 Task: Search for accommodations in Sinuiju, North Korea, from 12th to 16th July for 8 guests, with a price range of ₹10,000 to ₹16,000, including amenities like TV, WiFi, and free parking, and features like gym and breakfast, with self check-in.
Action: Mouse pressed left at (461, 108)
Screenshot: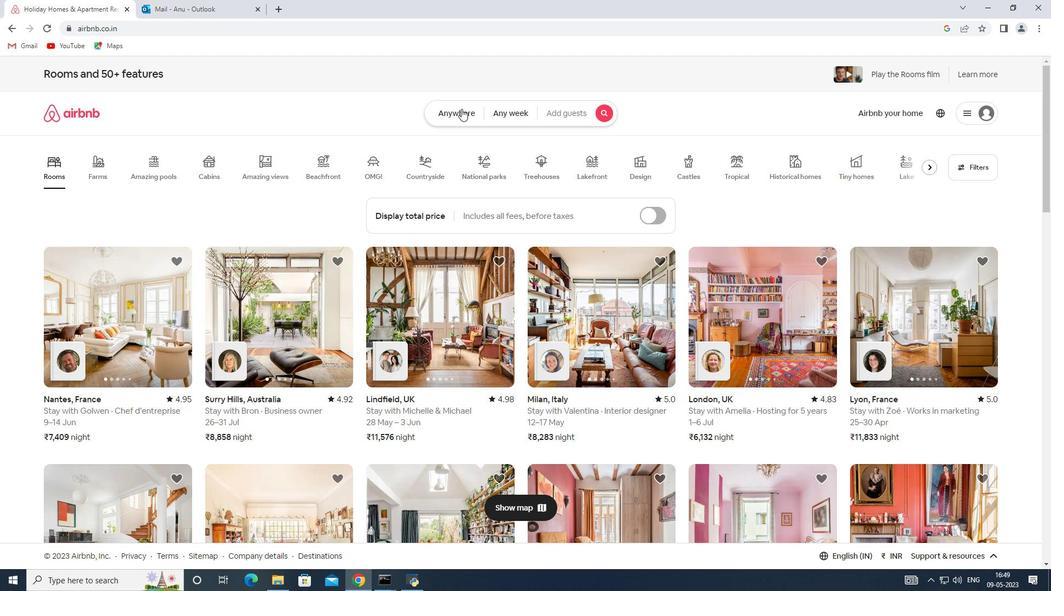 
Action: Mouse moved to (389, 153)
Screenshot: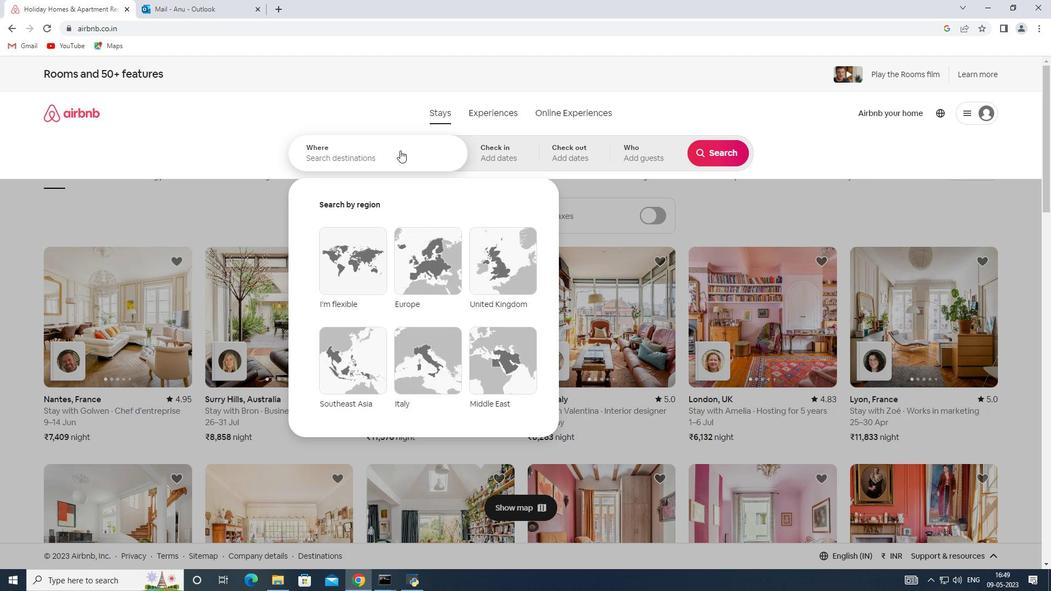 
Action: Mouse pressed left at (389, 153)
Screenshot: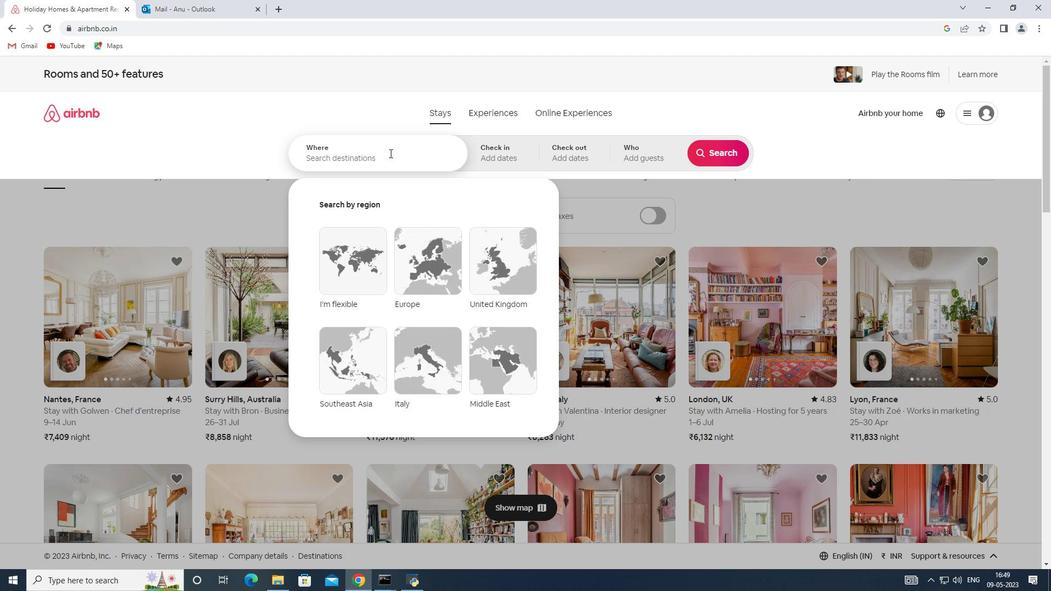 
Action: Key pressed <Key.shift><Key.shift><Key.shift><Key.shift>Sinujju,<Key.shift>North<Key.space><Key.shift>Korea
Screenshot: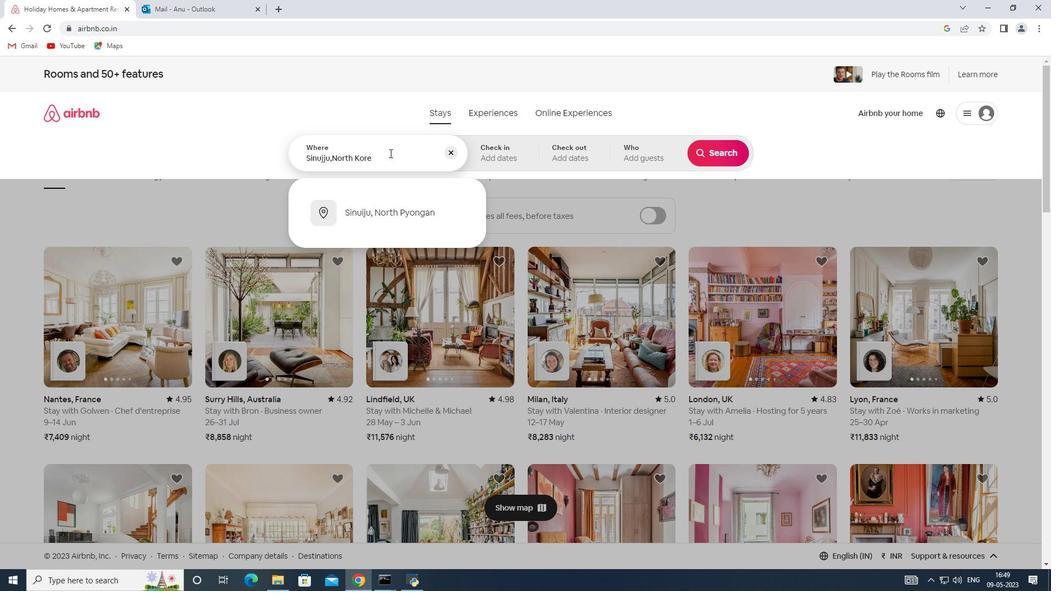 
Action: Mouse moved to (503, 143)
Screenshot: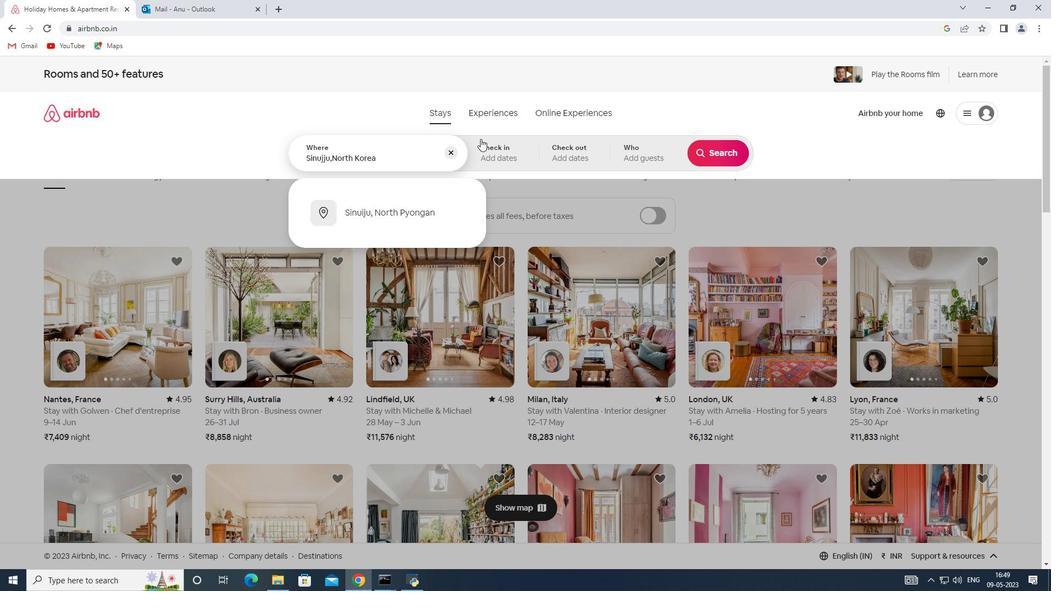 
Action: Mouse pressed left at (503, 143)
Screenshot: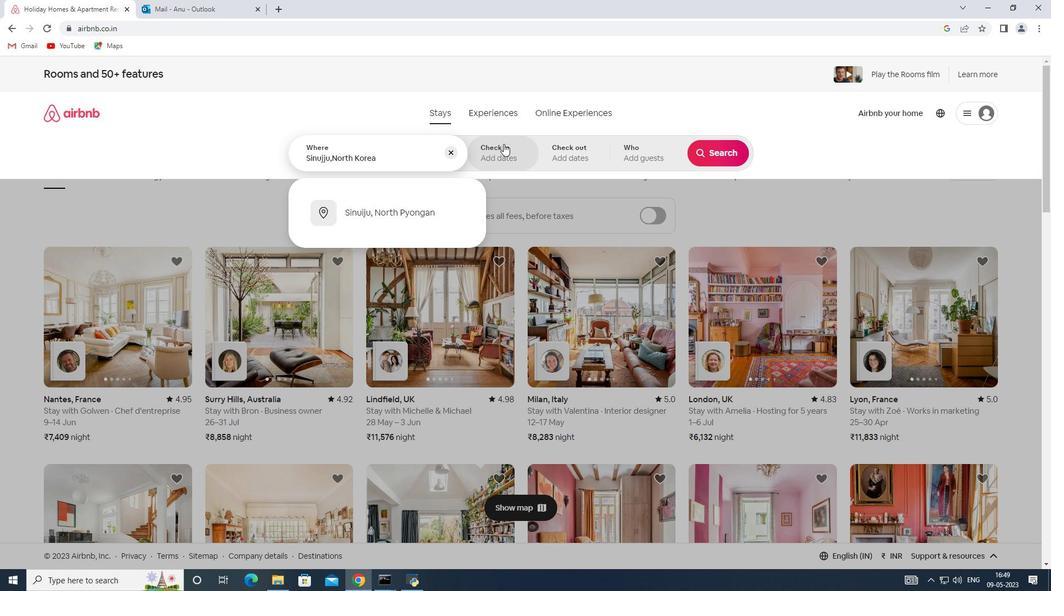 
Action: Mouse moved to (715, 236)
Screenshot: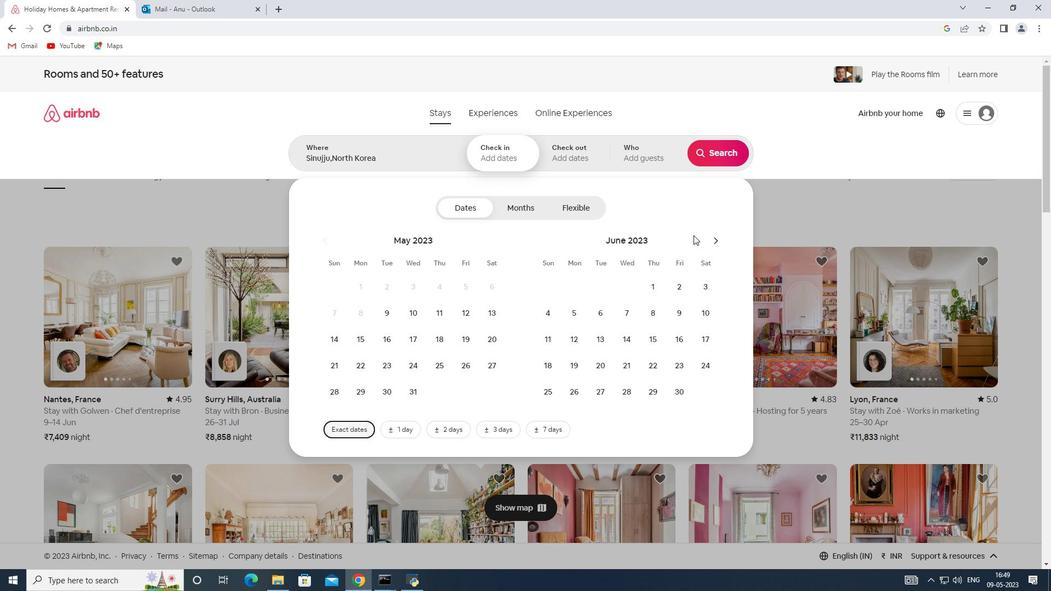 
Action: Mouse pressed left at (715, 236)
Screenshot: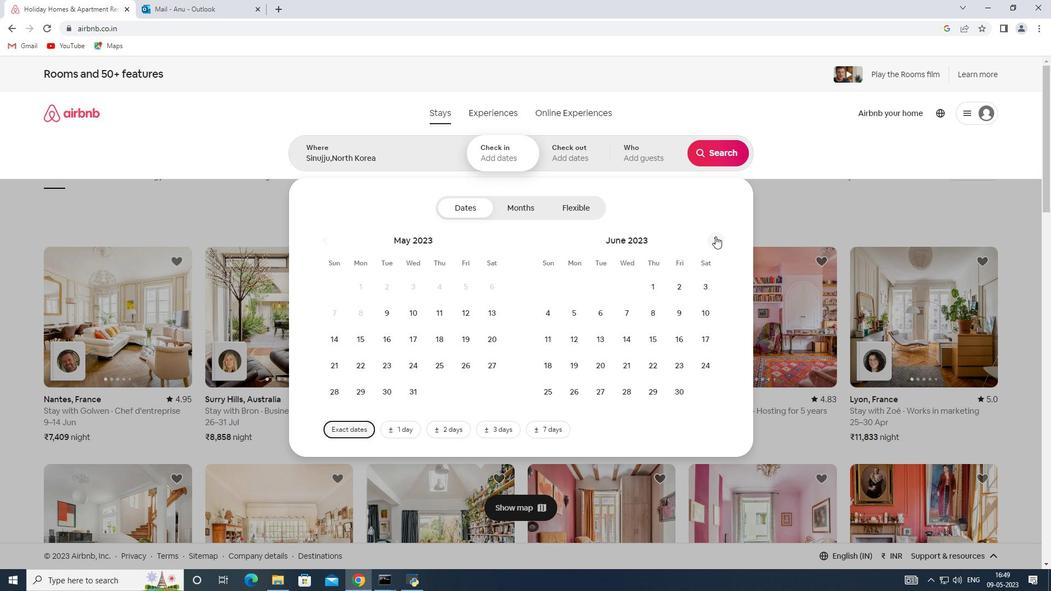 
Action: Mouse moved to (629, 337)
Screenshot: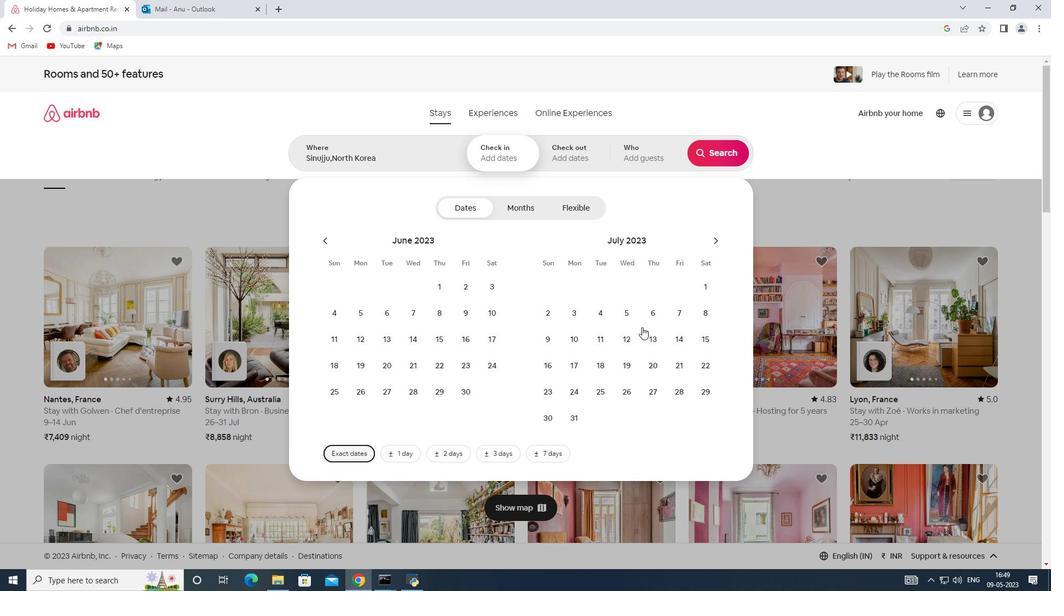 
Action: Mouse pressed left at (629, 337)
Screenshot: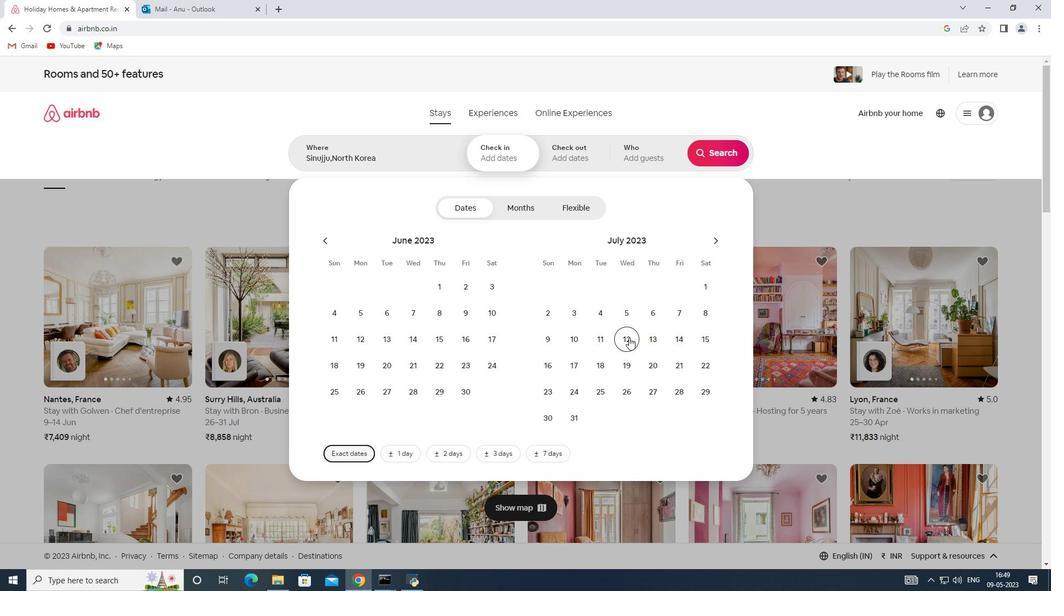 
Action: Mouse moved to (545, 364)
Screenshot: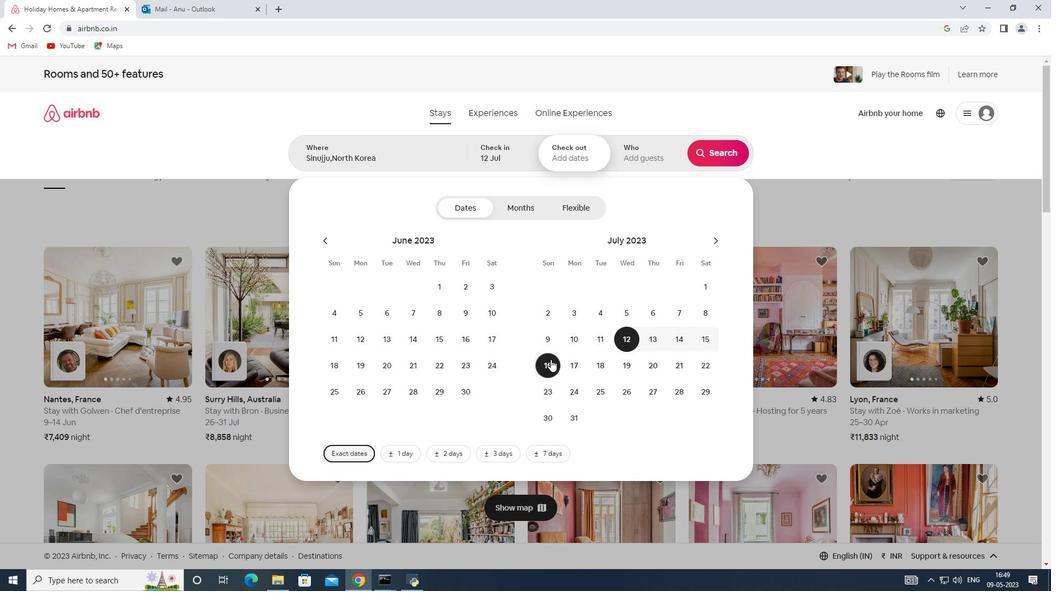 
Action: Mouse pressed left at (545, 364)
Screenshot: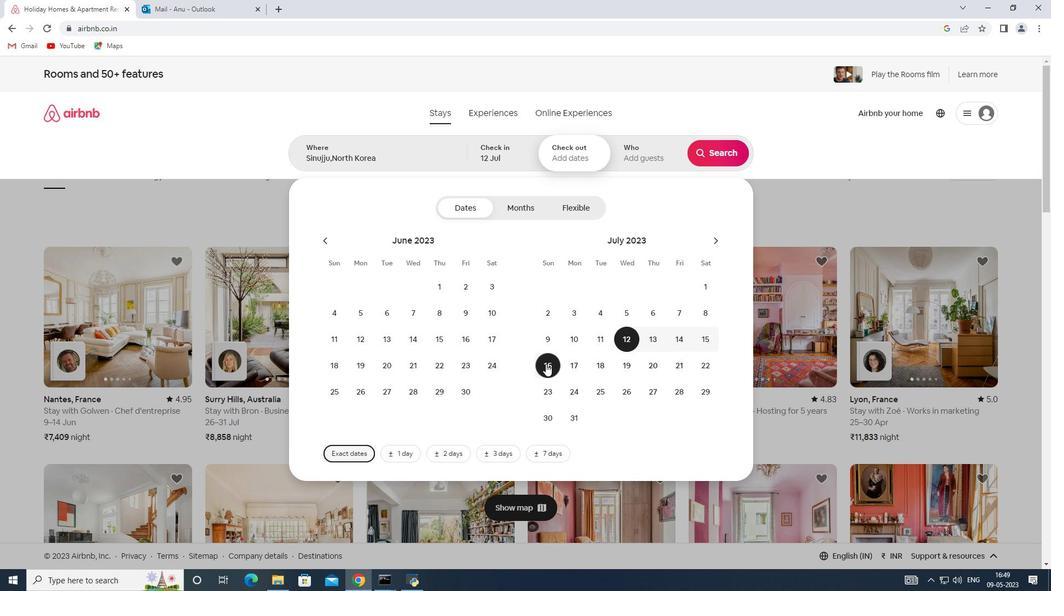 
Action: Mouse moved to (644, 152)
Screenshot: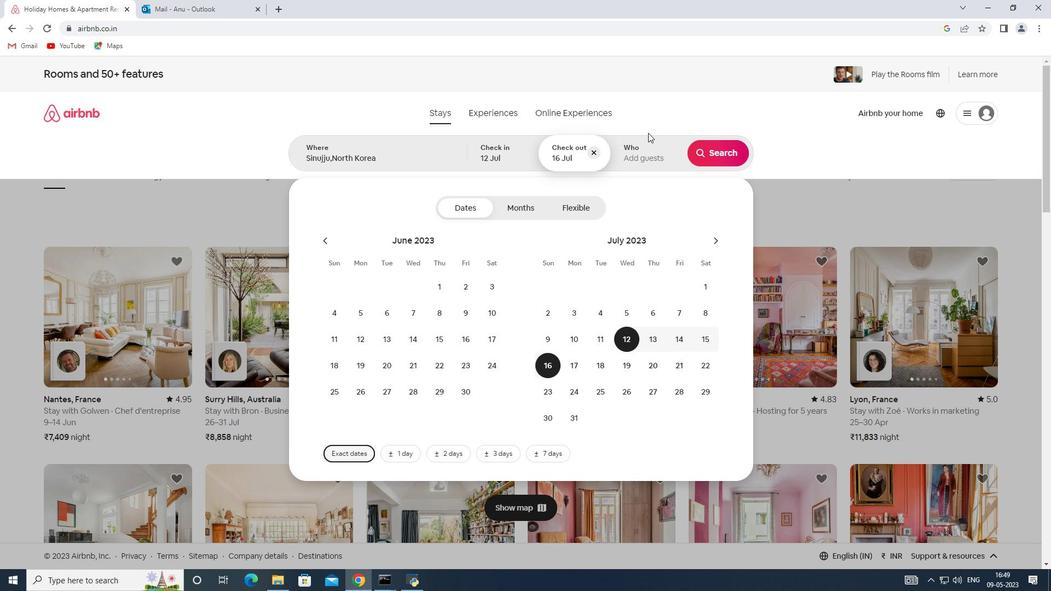 
Action: Mouse pressed left at (644, 152)
Screenshot: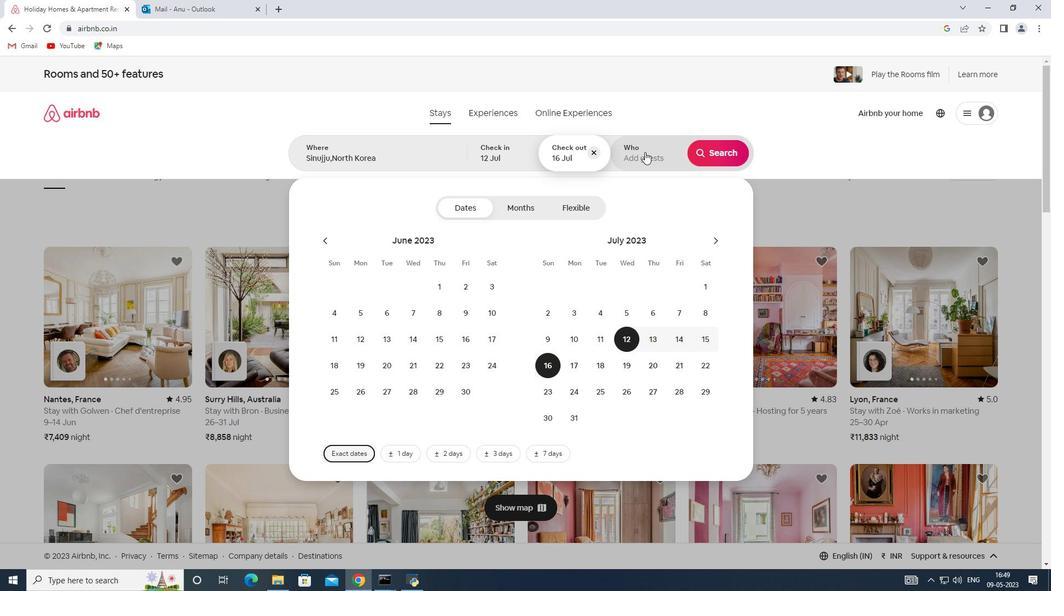 
Action: Mouse moved to (724, 211)
Screenshot: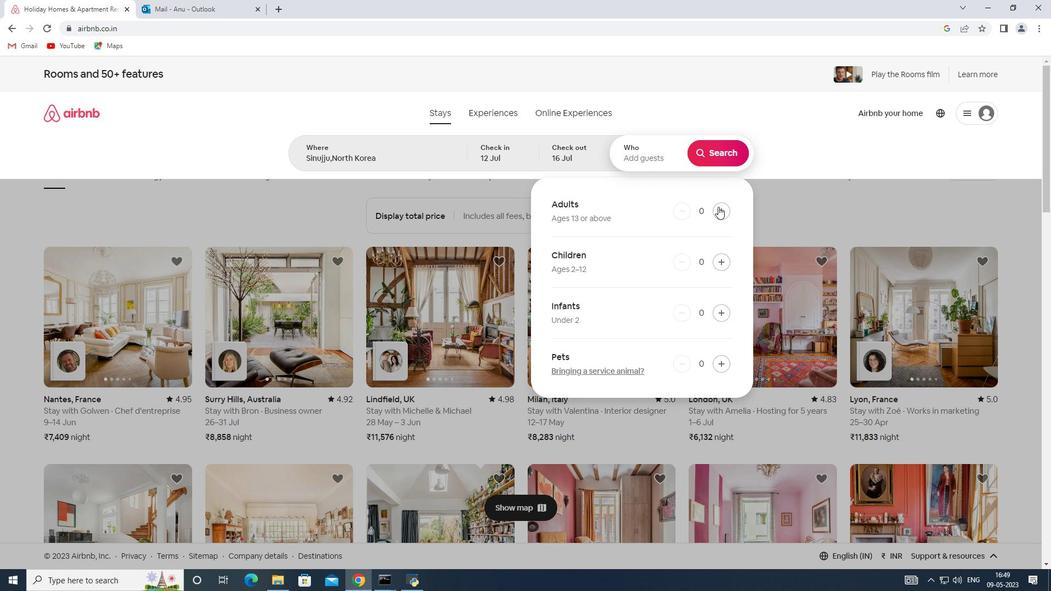 
Action: Mouse pressed left at (724, 211)
Screenshot: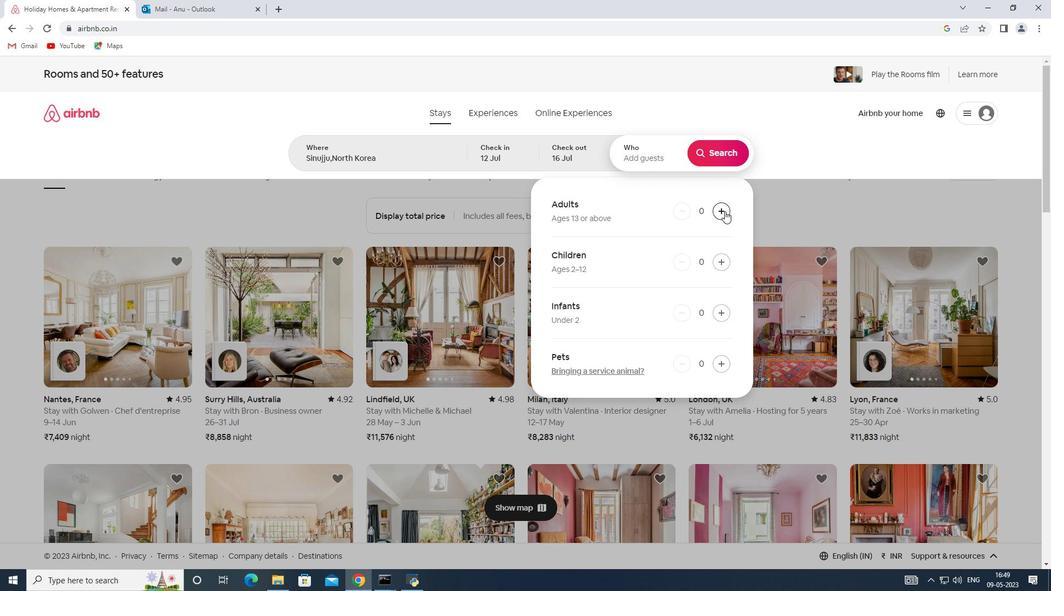 
Action: Mouse pressed left at (724, 211)
Screenshot: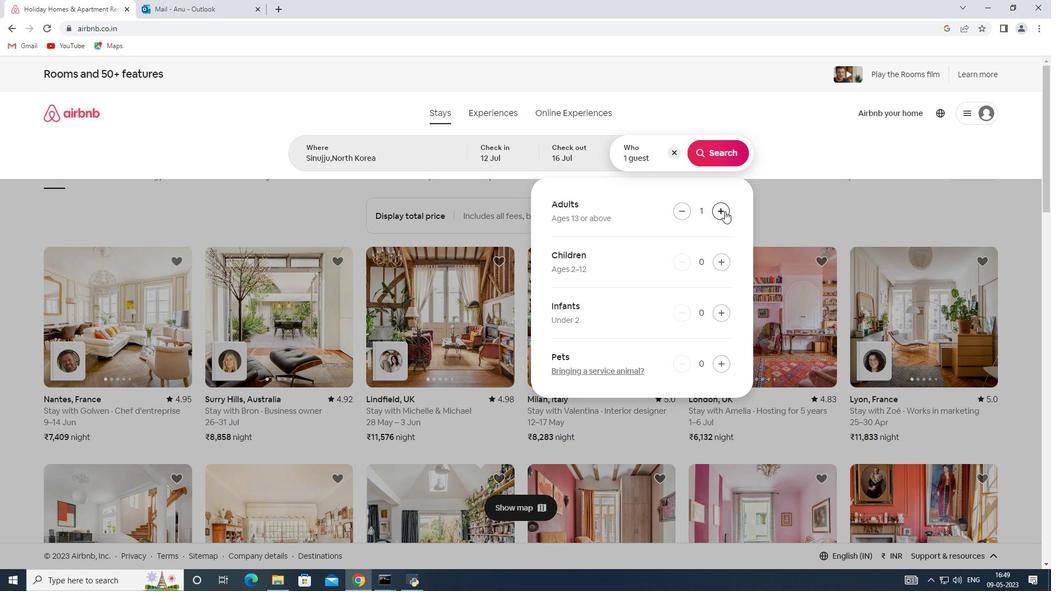 
Action: Mouse pressed left at (724, 211)
Screenshot: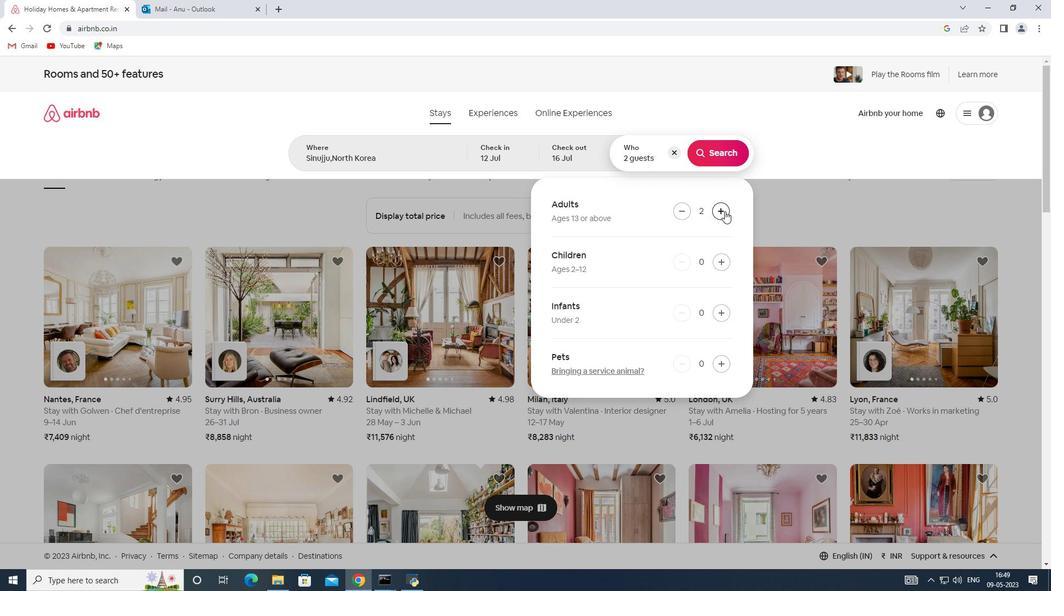 
Action: Mouse pressed left at (724, 211)
Screenshot: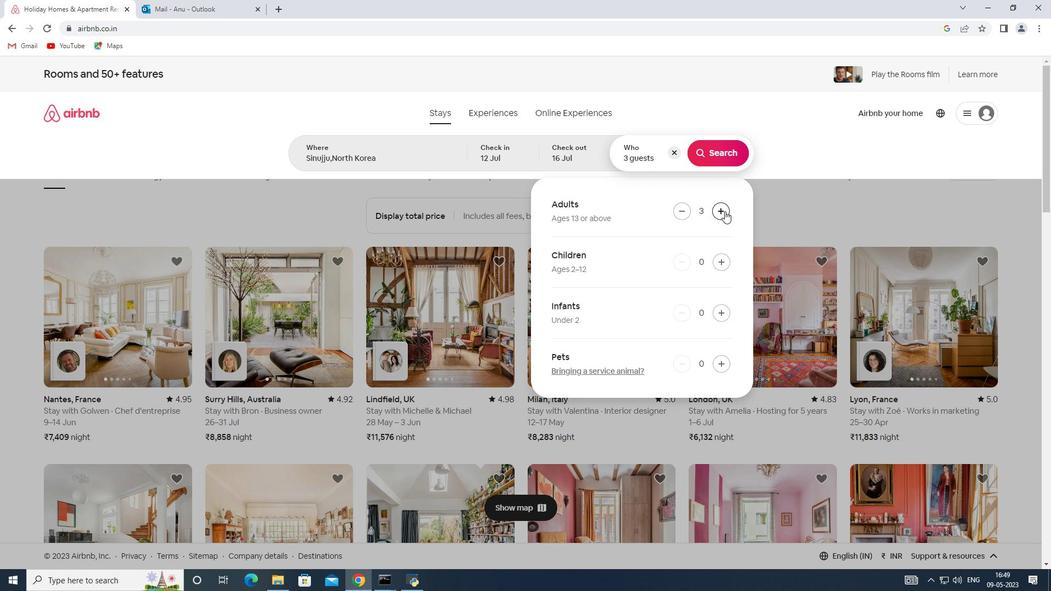 
Action: Mouse pressed left at (724, 211)
Screenshot: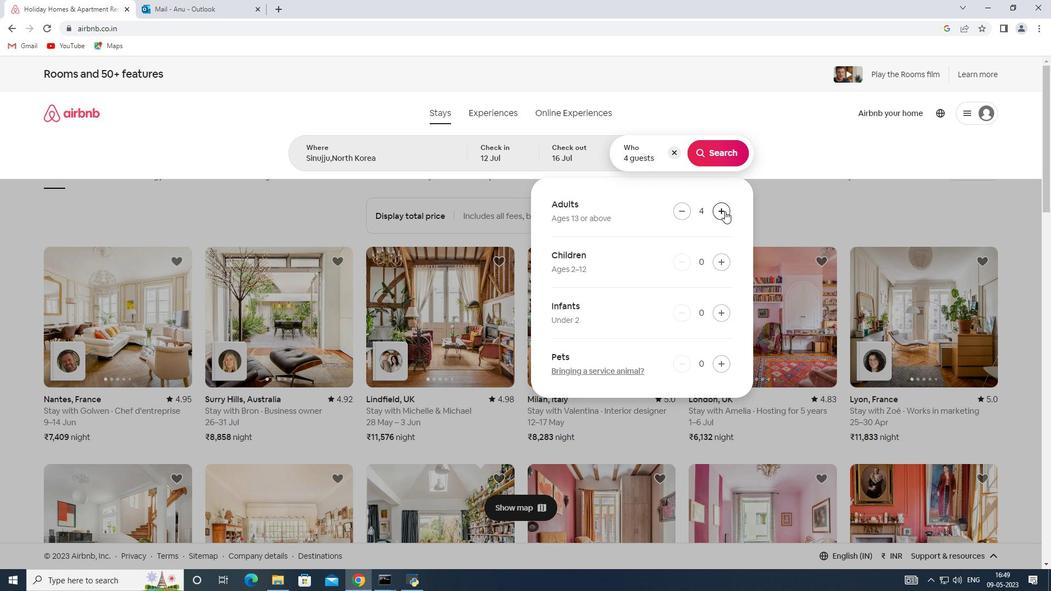 
Action: Mouse pressed left at (724, 211)
Screenshot: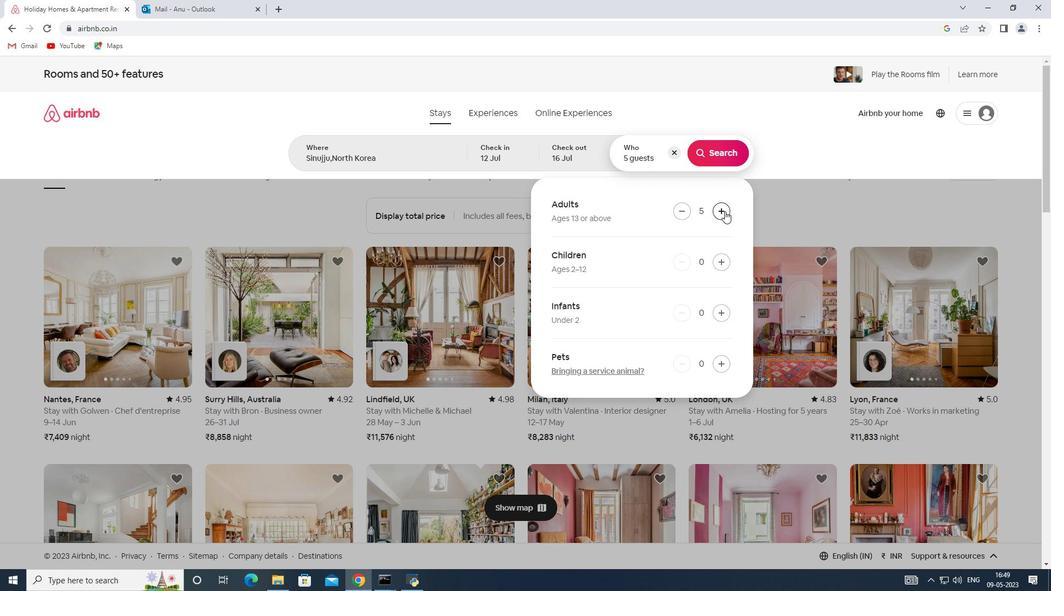 
Action: Mouse pressed left at (724, 211)
Screenshot: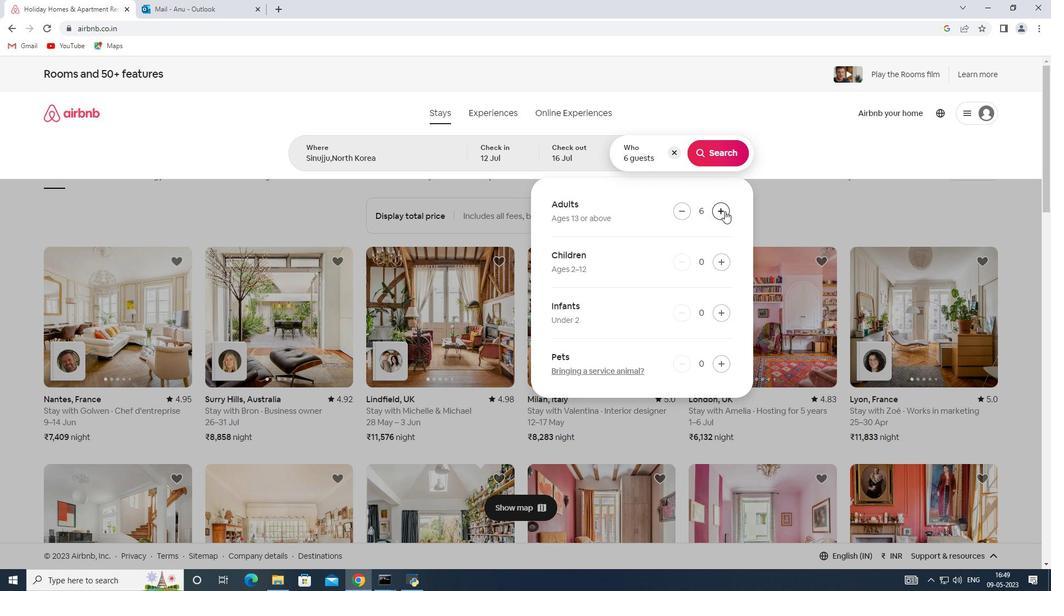 
Action: Mouse pressed left at (724, 211)
Screenshot: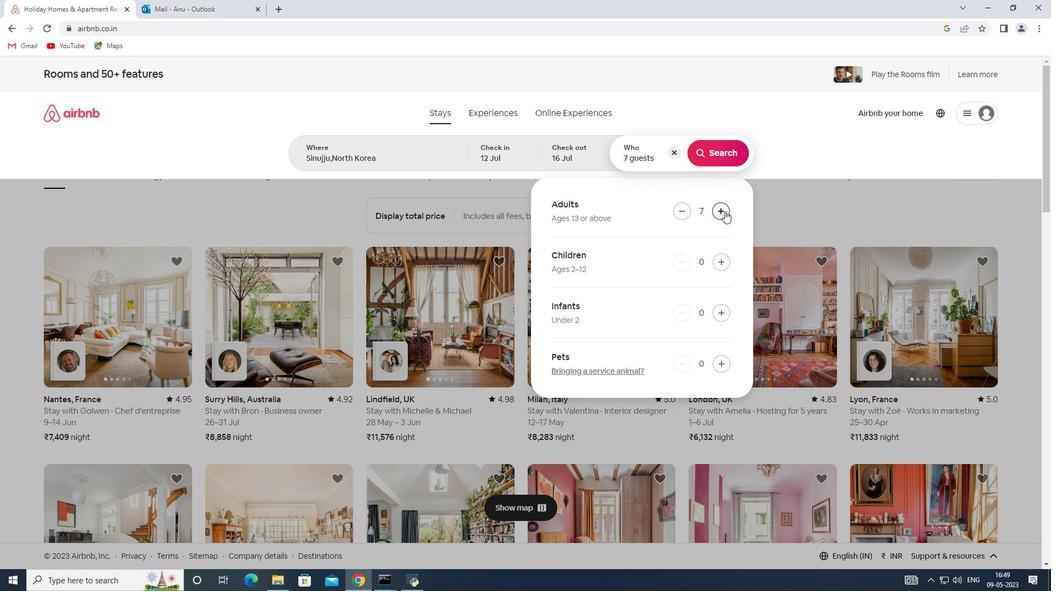 
Action: Mouse moved to (708, 154)
Screenshot: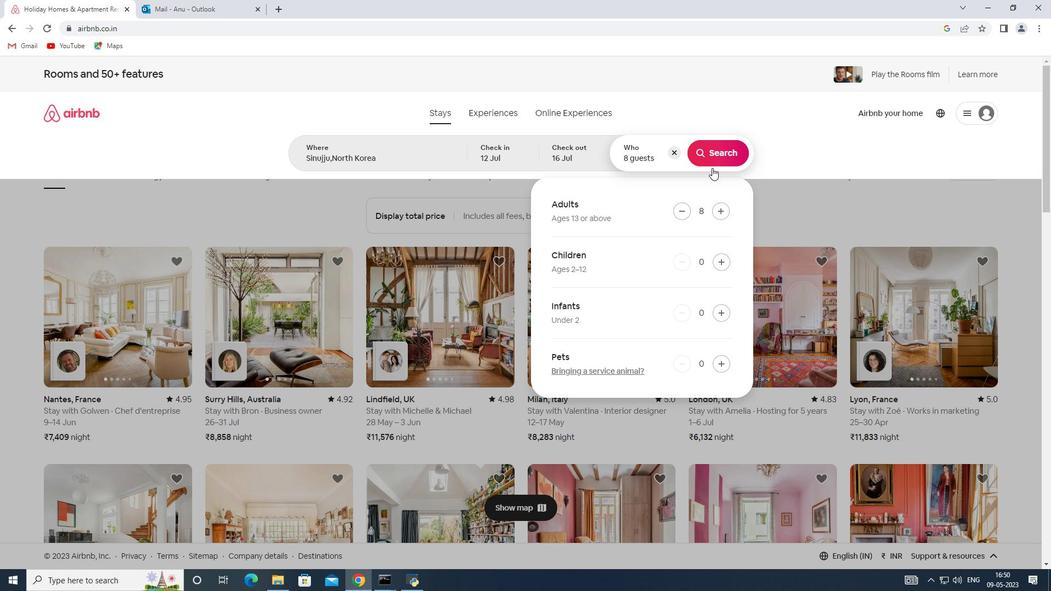 
Action: Mouse pressed left at (708, 154)
Screenshot: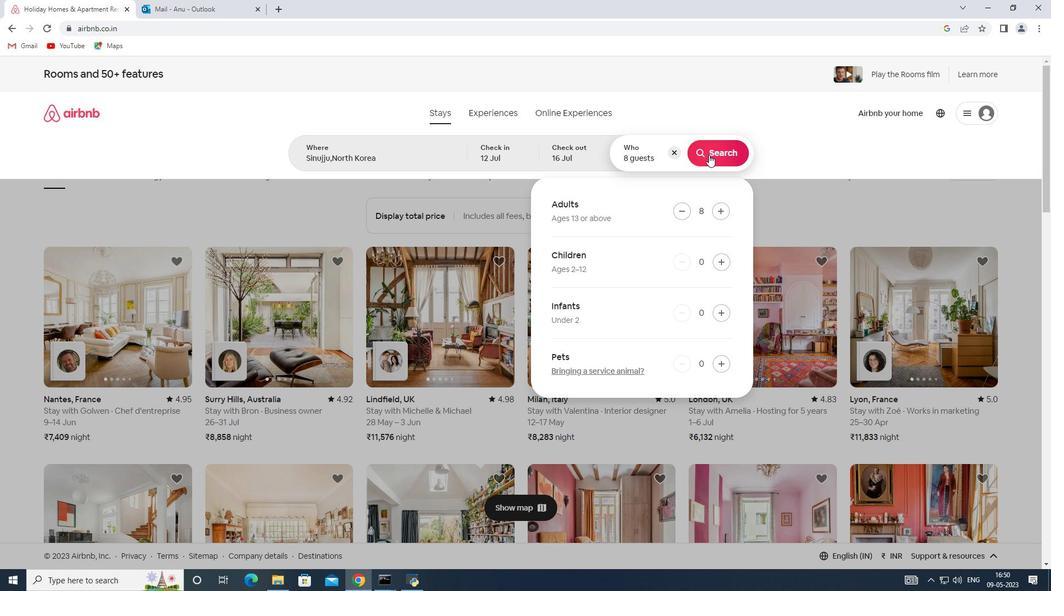 
Action: Mouse moved to (986, 122)
Screenshot: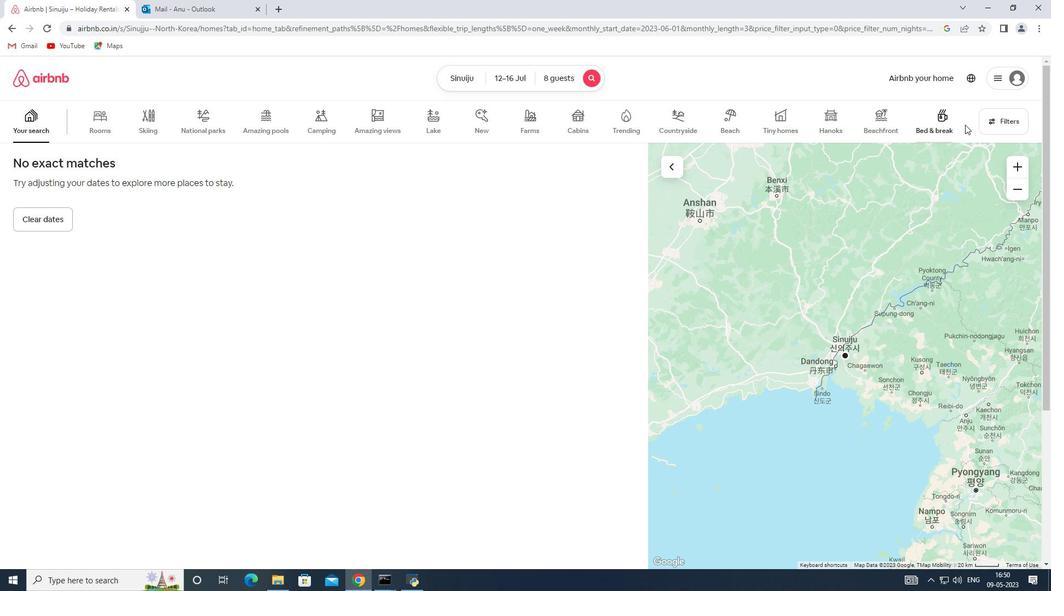 
Action: Mouse pressed left at (986, 122)
Screenshot: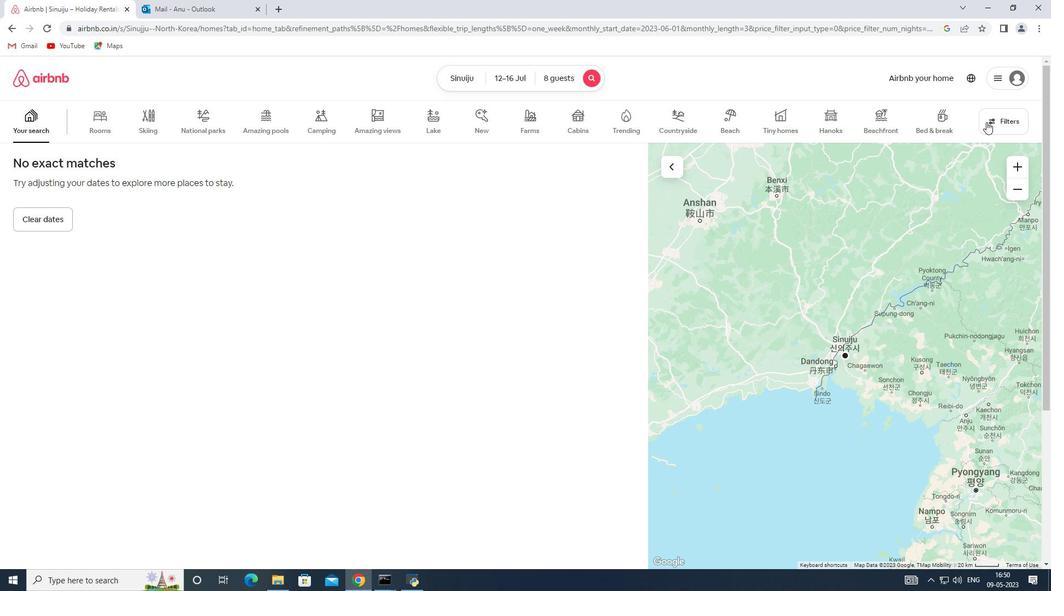 
Action: Mouse moved to (386, 394)
Screenshot: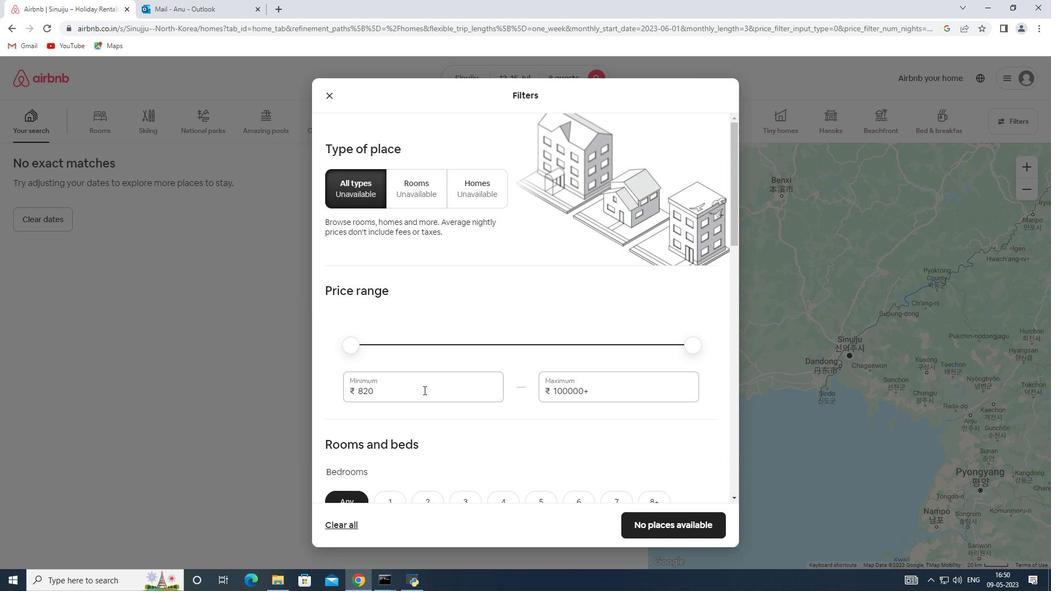 
Action: Mouse pressed left at (386, 394)
Screenshot: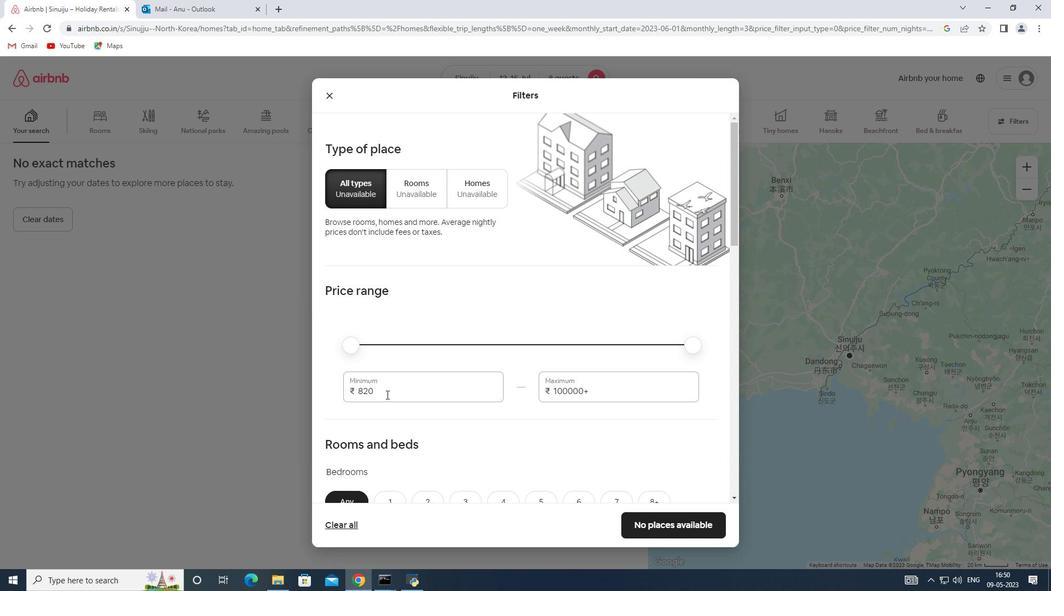 
Action: Mouse moved to (349, 389)
Screenshot: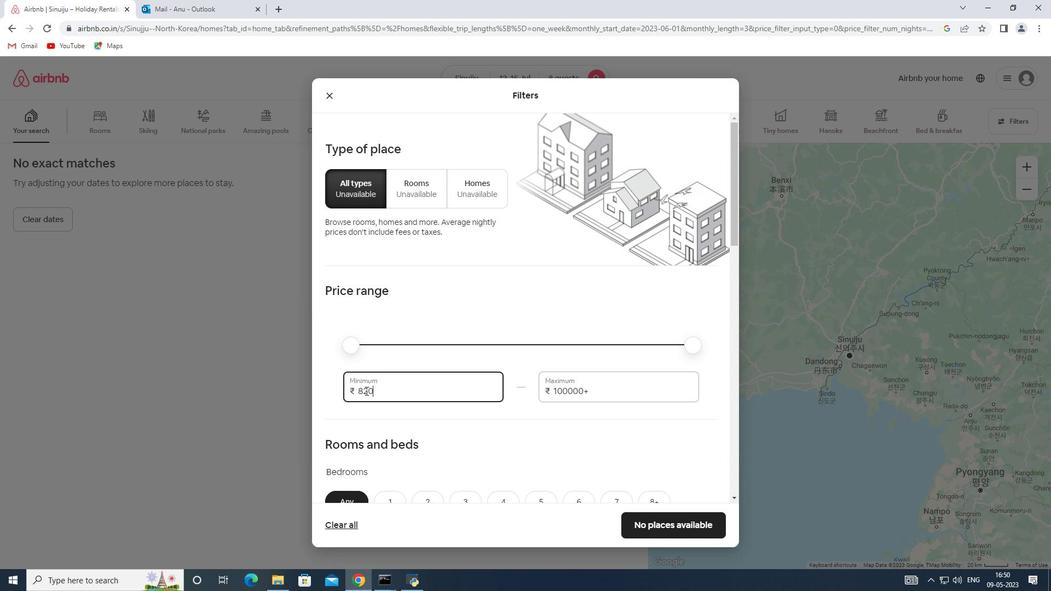 
Action: Key pressed 10000
Screenshot: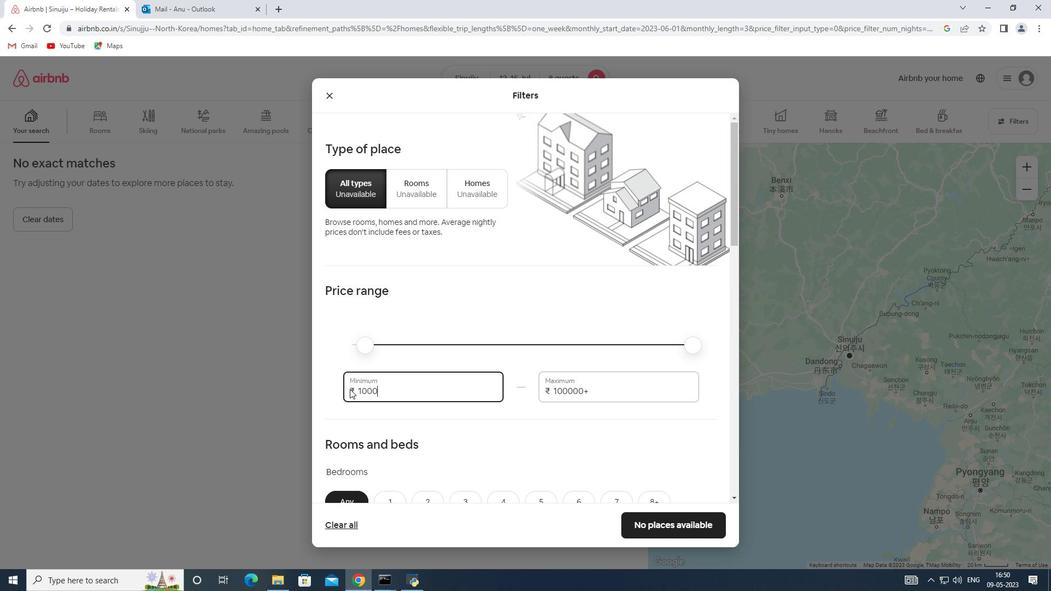 
Action: Mouse moved to (595, 393)
Screenshot: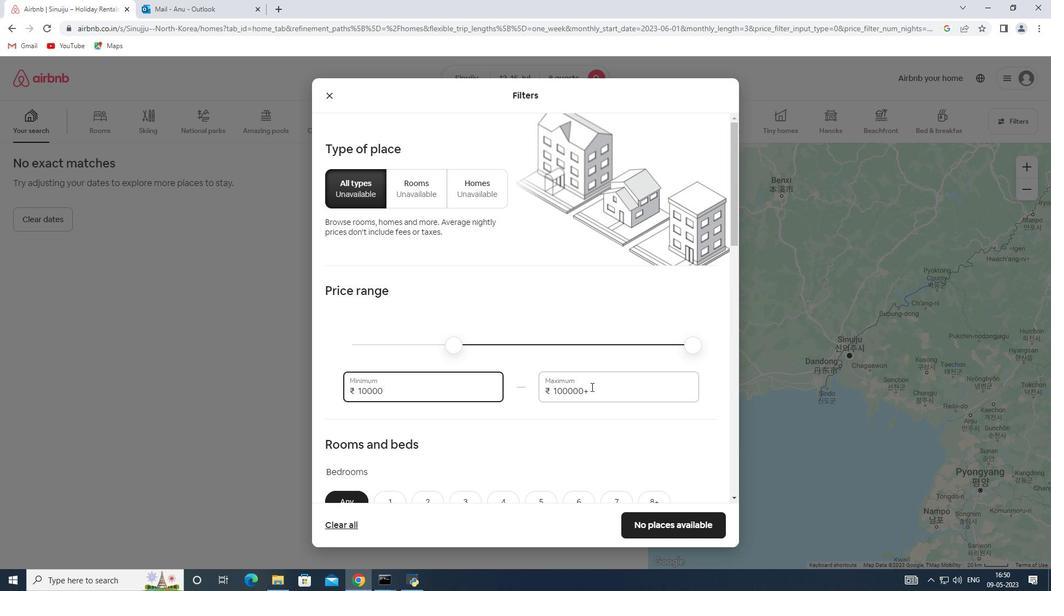 
Action: Mouse pressed left at (595, 393)
Screenshot: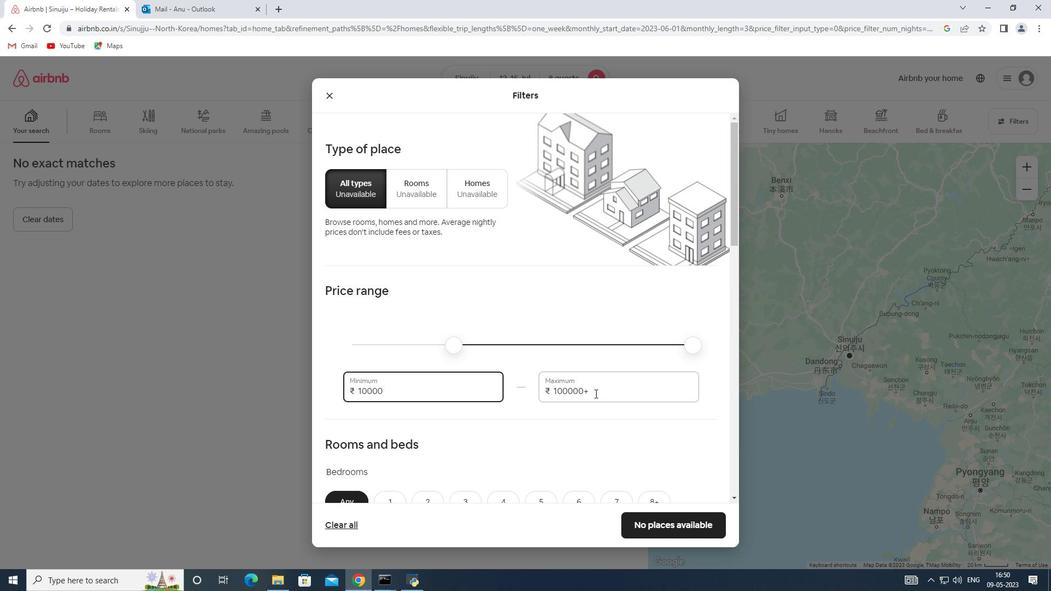 
Action: Mouse moved to (537, 394)
Screenshot: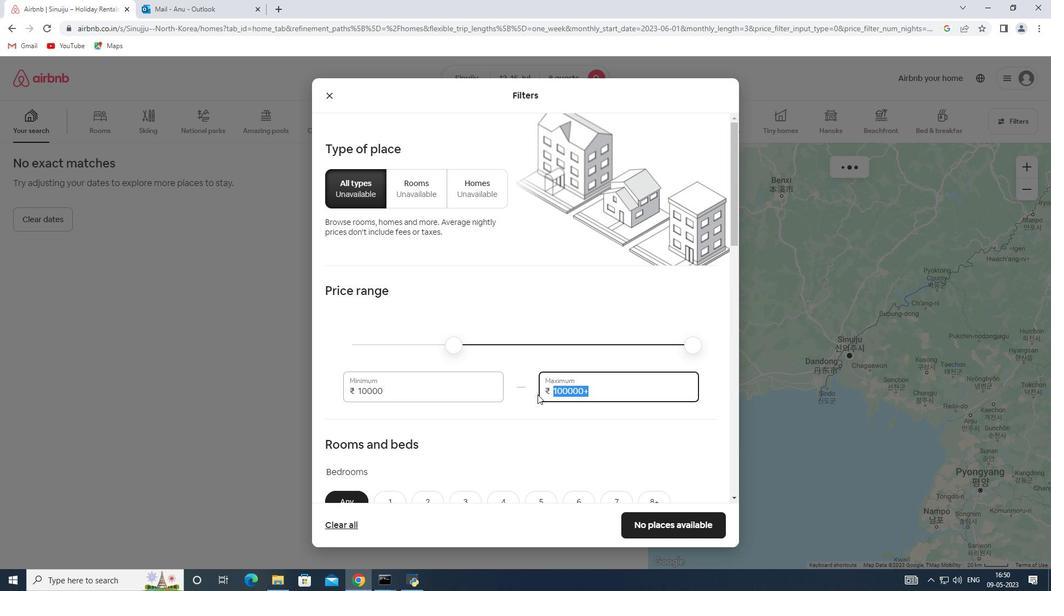 
Action: Key pressed 16000
Screenshot: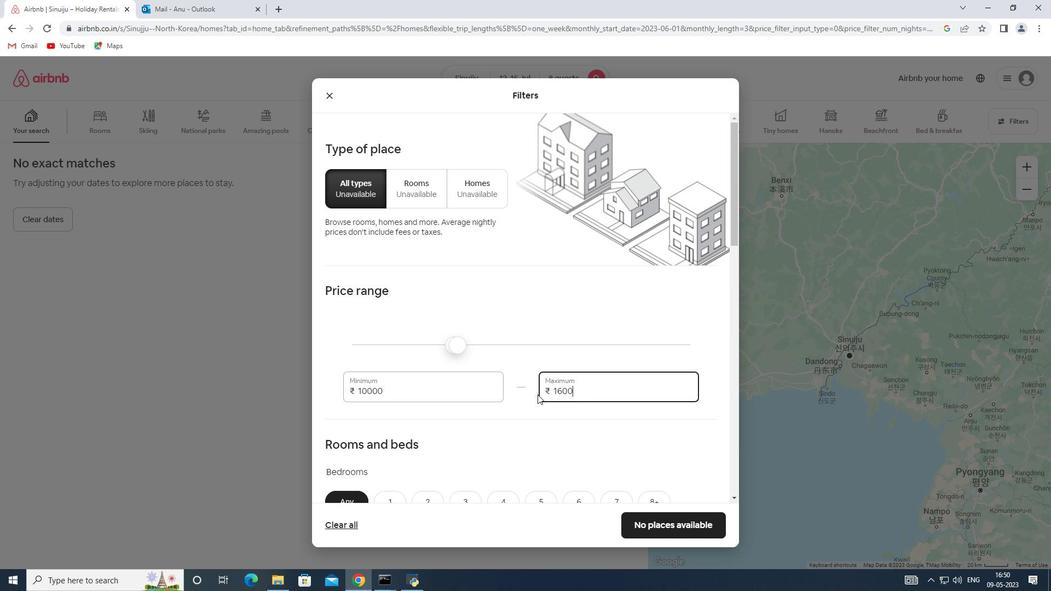 
Action: Mouse moved to (539, 376)
Screenshot: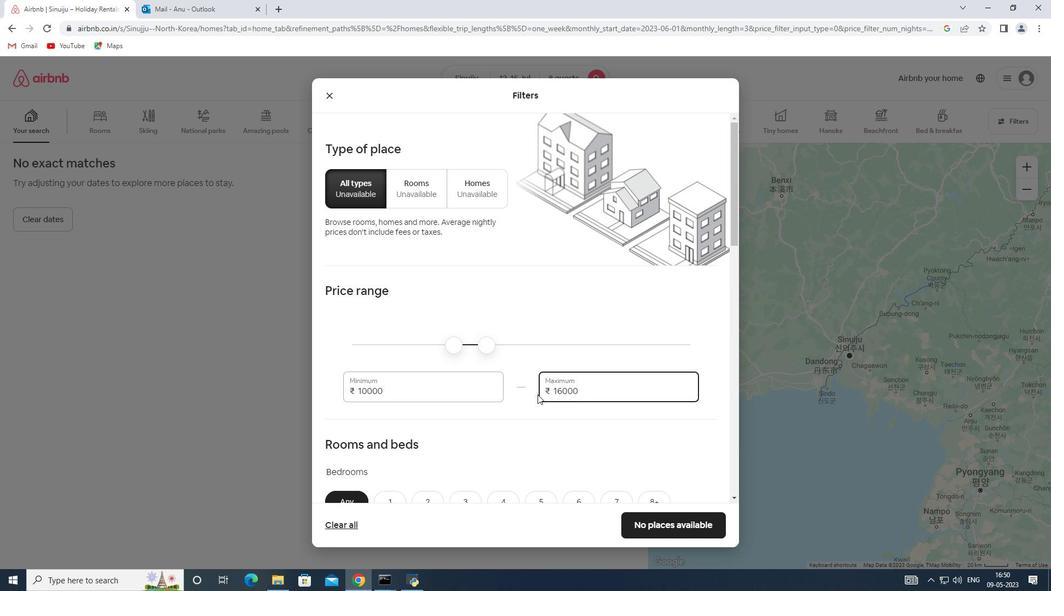
Action: Mouse scrolled (539, 376) with delta (0, 0)
Screenshot: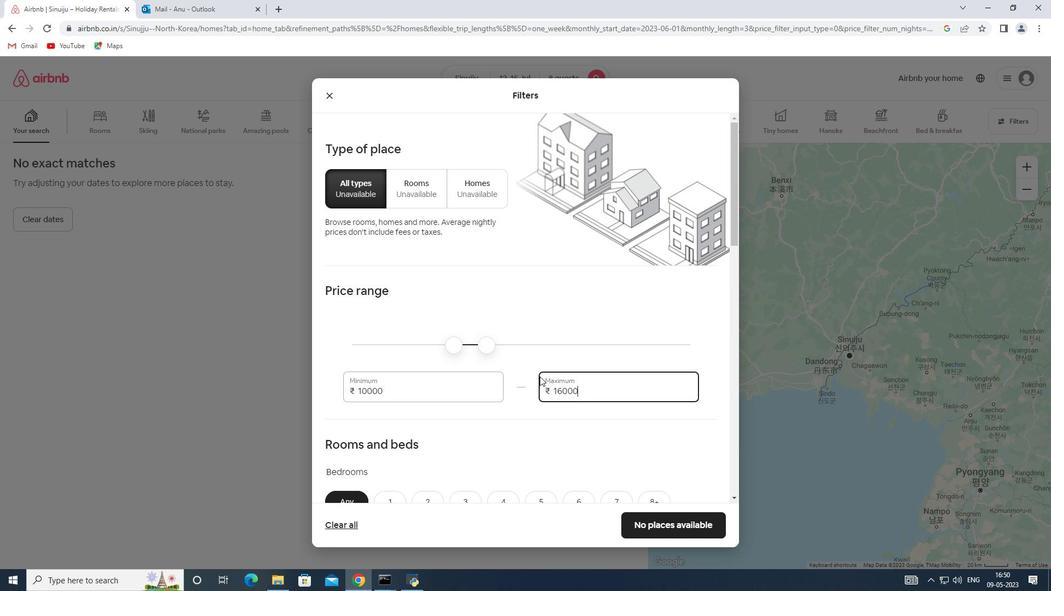 
Action: Mouse scrolled (539, 376) with delta (0, 0)
Screenshot: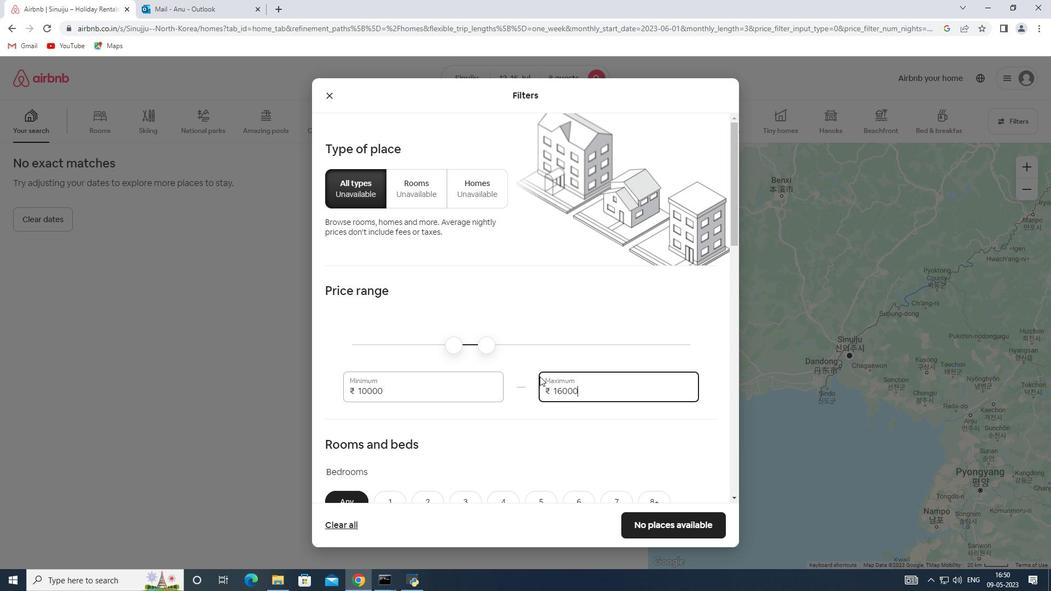 
Action: Mouse scrolled (539, 376) with delta (0, 0)
Screenshot: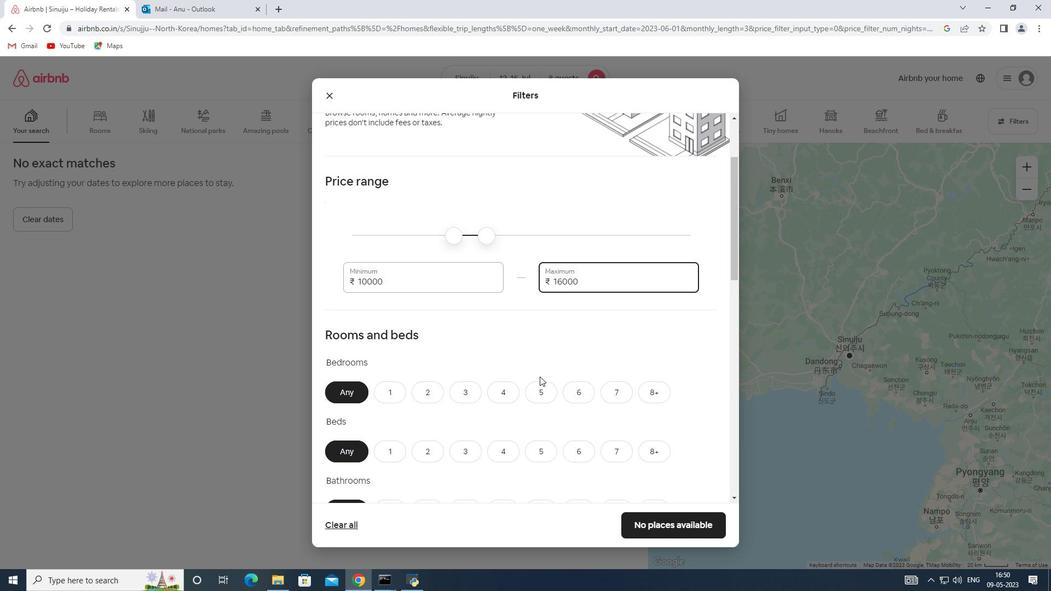 
Action: Mouse scrolled (539, 376) with delta (0, 0)
Screenshot: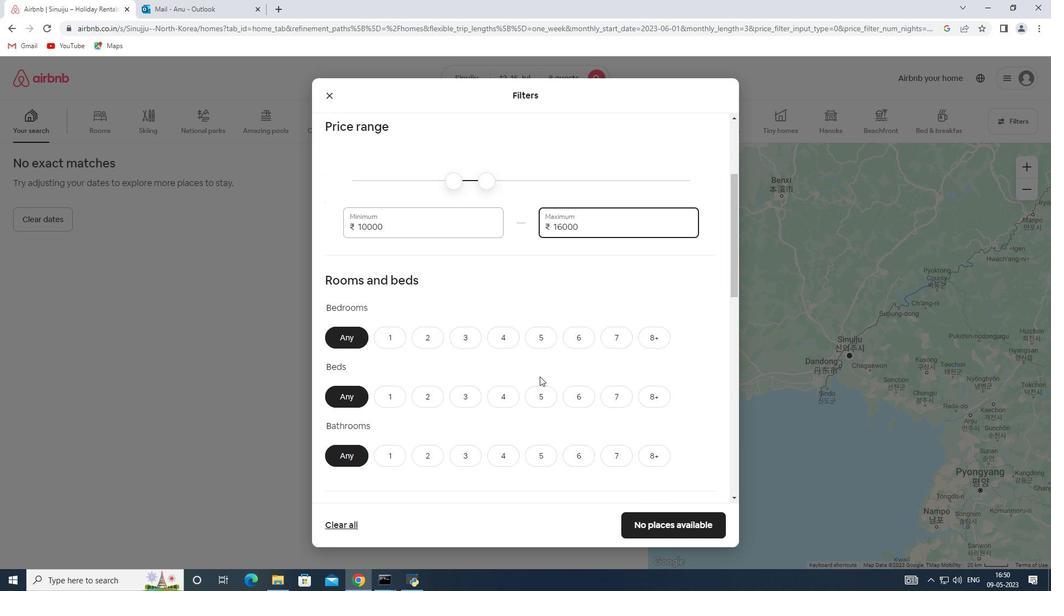 
Action: Mouse scrolled (539, 376) with delta (0, 0)
Screenshot: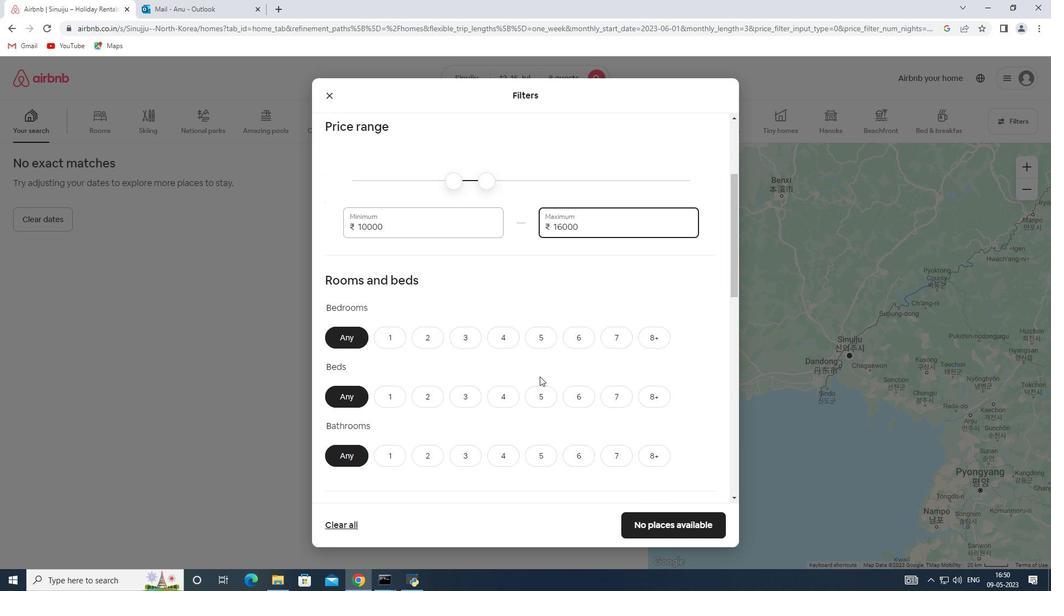 
Action: Mouse moved to (647, 225)
Screenshot: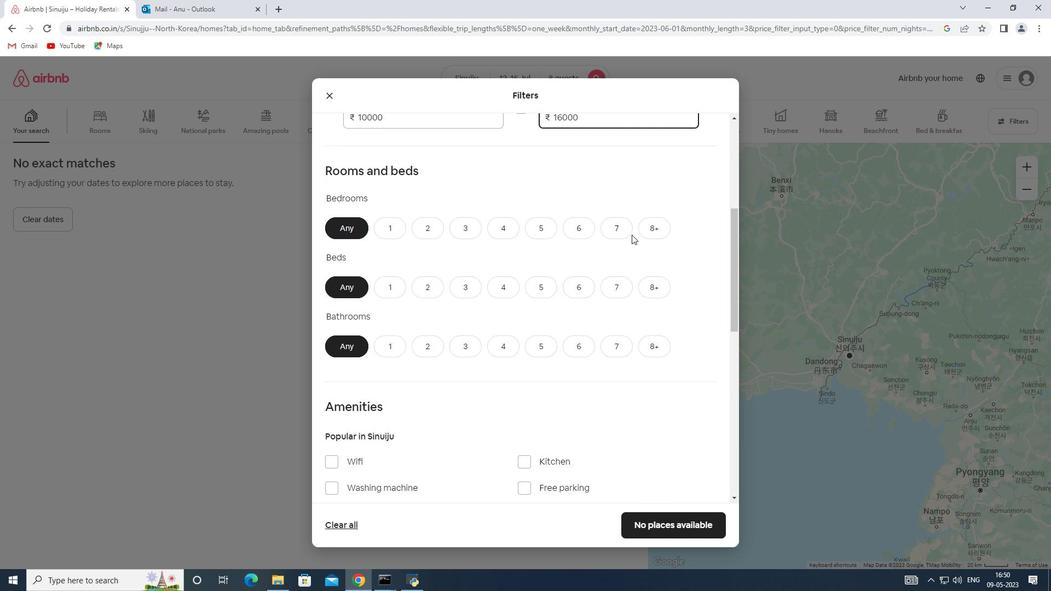 
Action: Mouse pressed left at (647, 225)
Screenshot: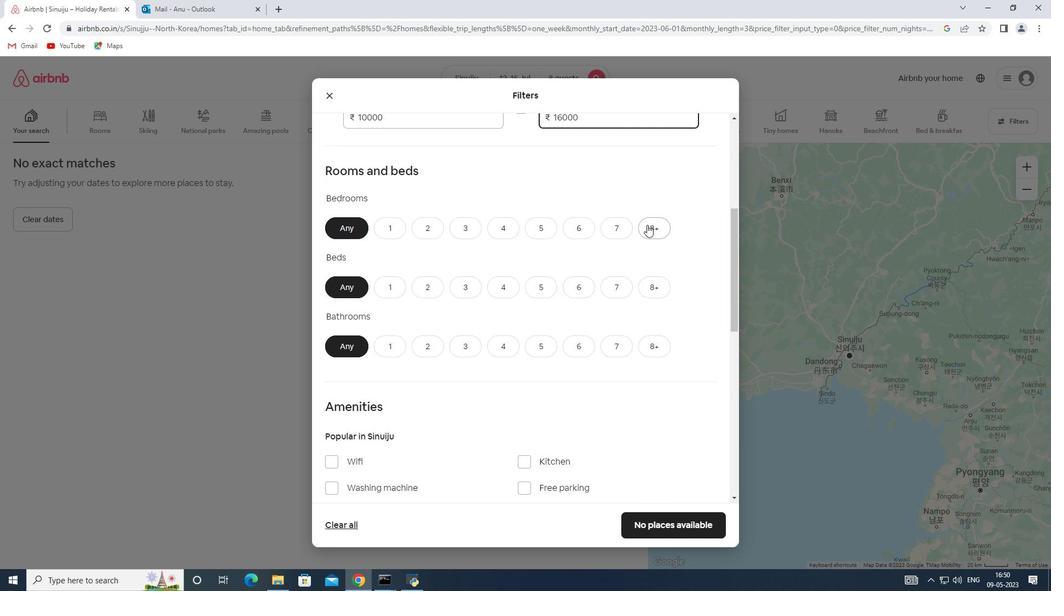 
Action: Mouse moved to (650, 286)
Screenshot: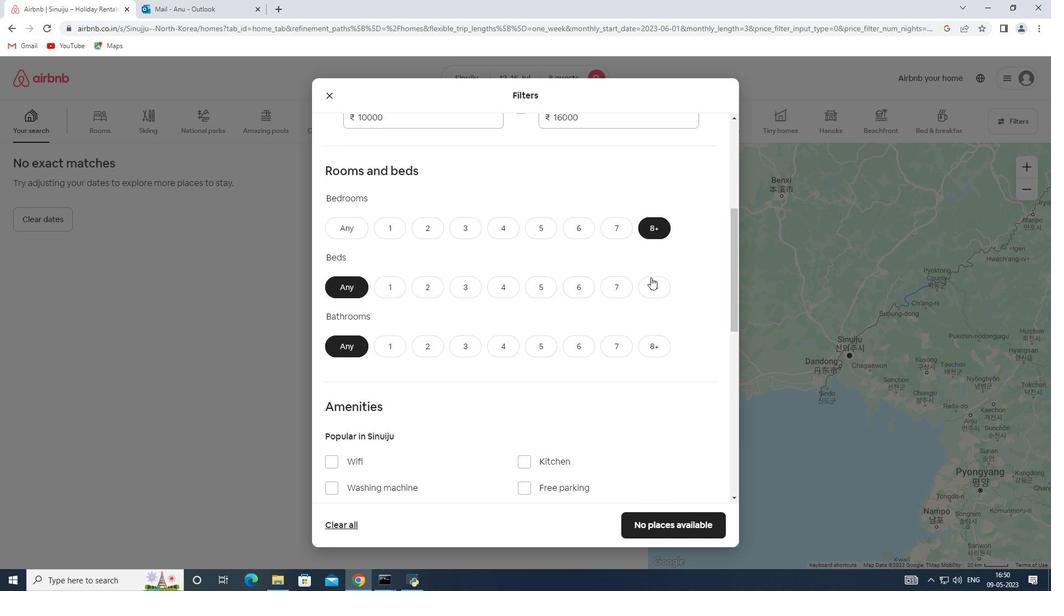 
Action: Mouse pressed left at (650, 286)
Screenshot: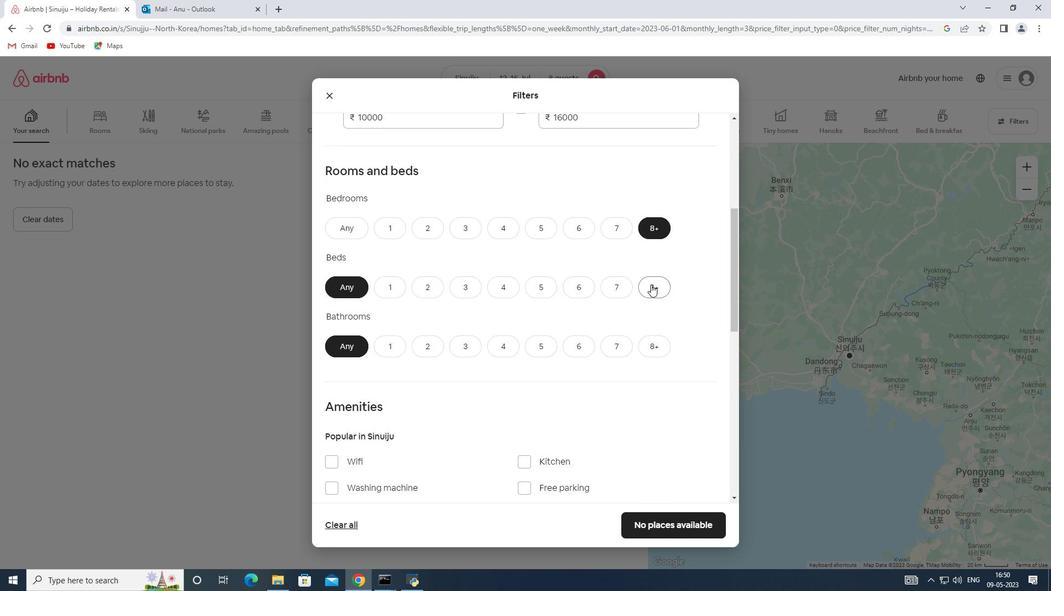 
Action: Mouse moved to (649, 344)
Screenshot: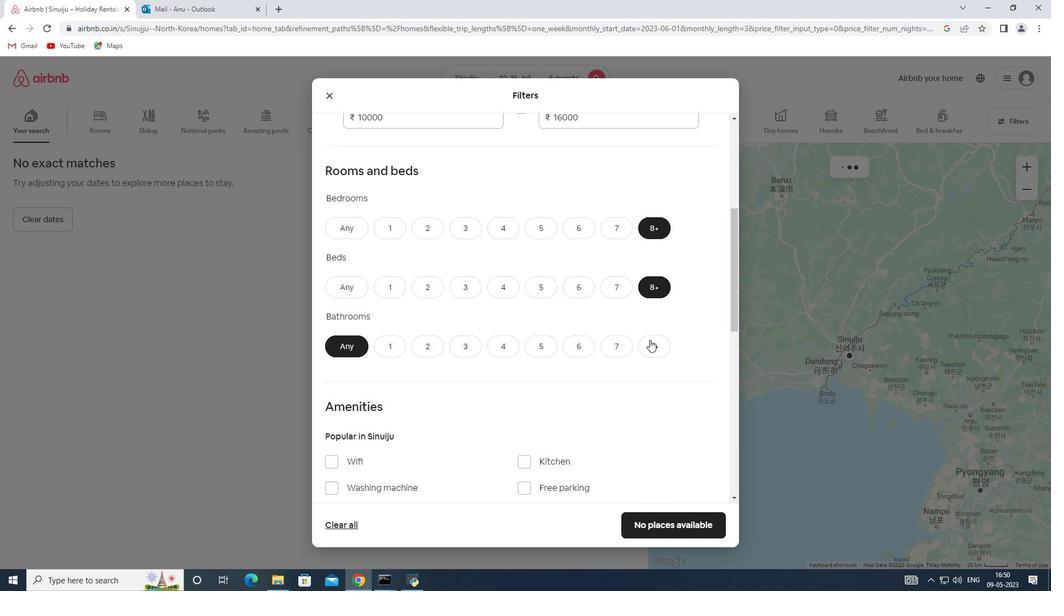 
Action: Mouse pressed left at (649, 344)
Screenshot: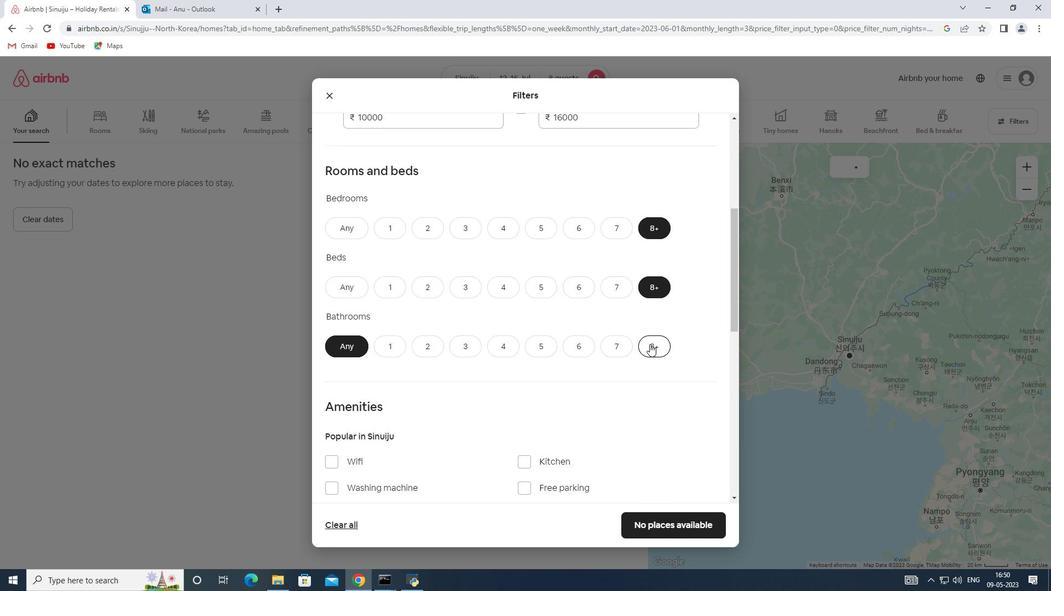 
Action: Mouse moved to (597, 335)
Screenshot: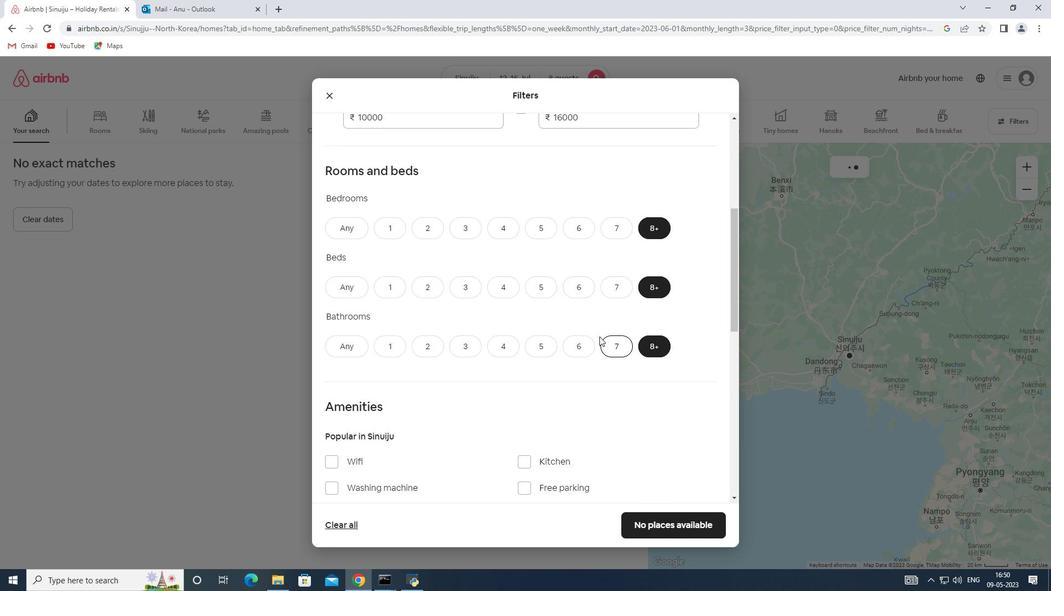 
Action: Mouse scrolled (597, 334) with delta (0, 0)
Screenshot: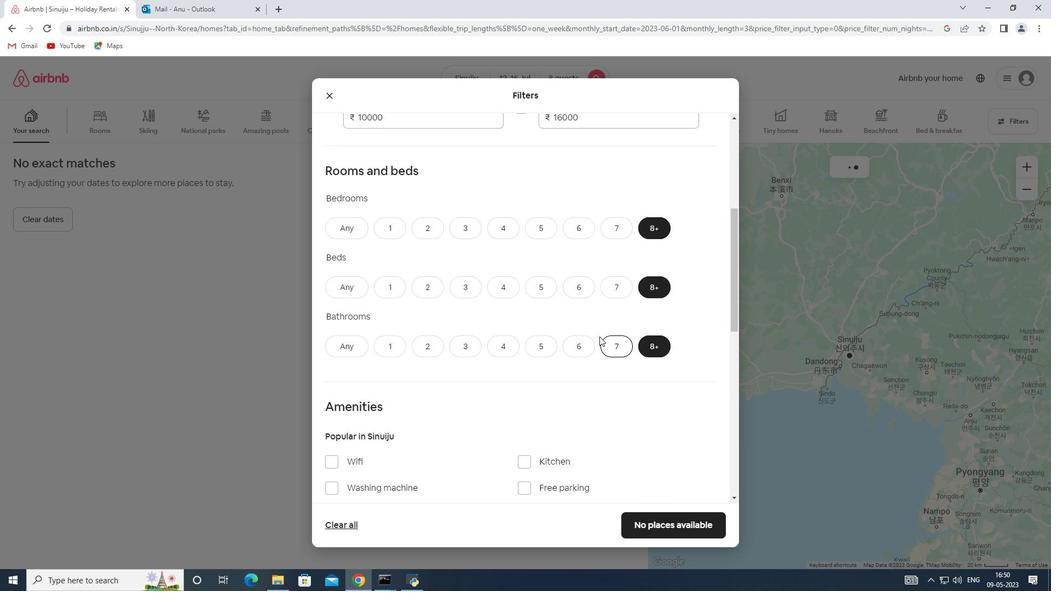 
Action: Mouse scrolled (597, 334) with delta (0, 0)
Screenshot: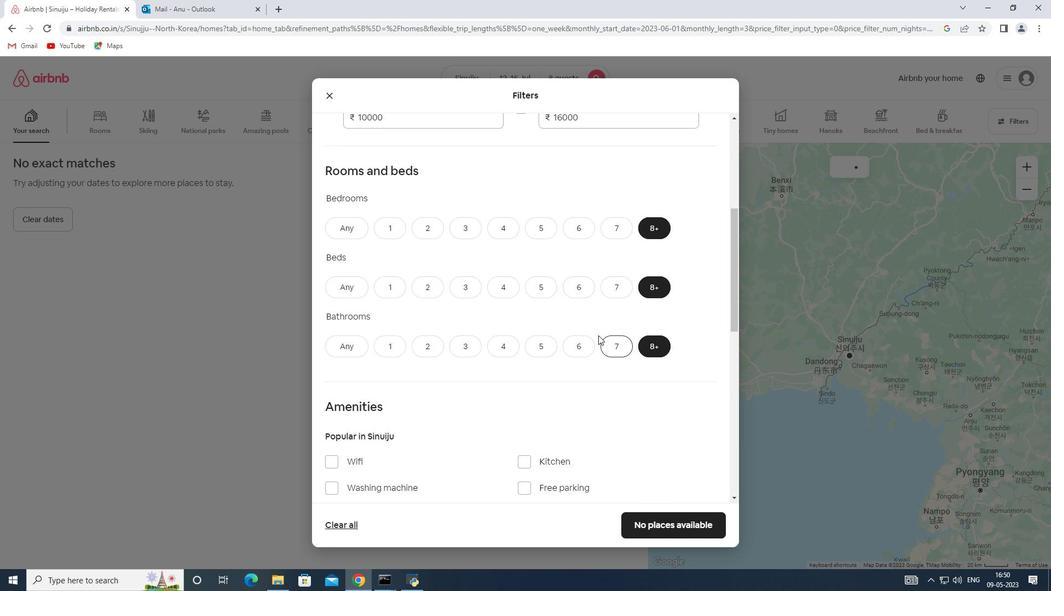
Action: Mouse scrolled (597, 334) with delta (0, 0)
Screenshot: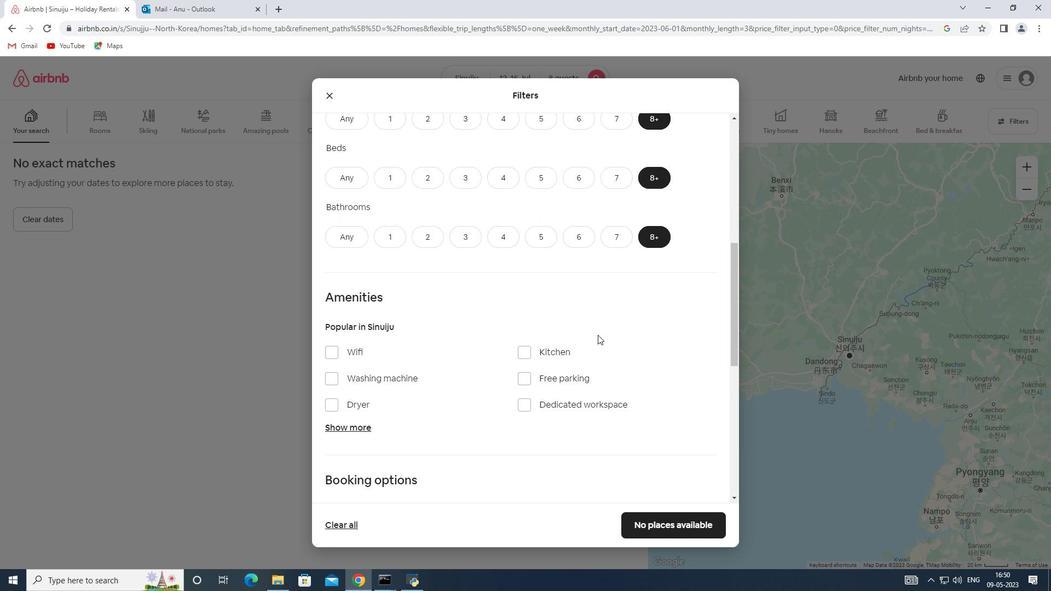 
Action: Mouse moved to (343, 371)
Screenshot: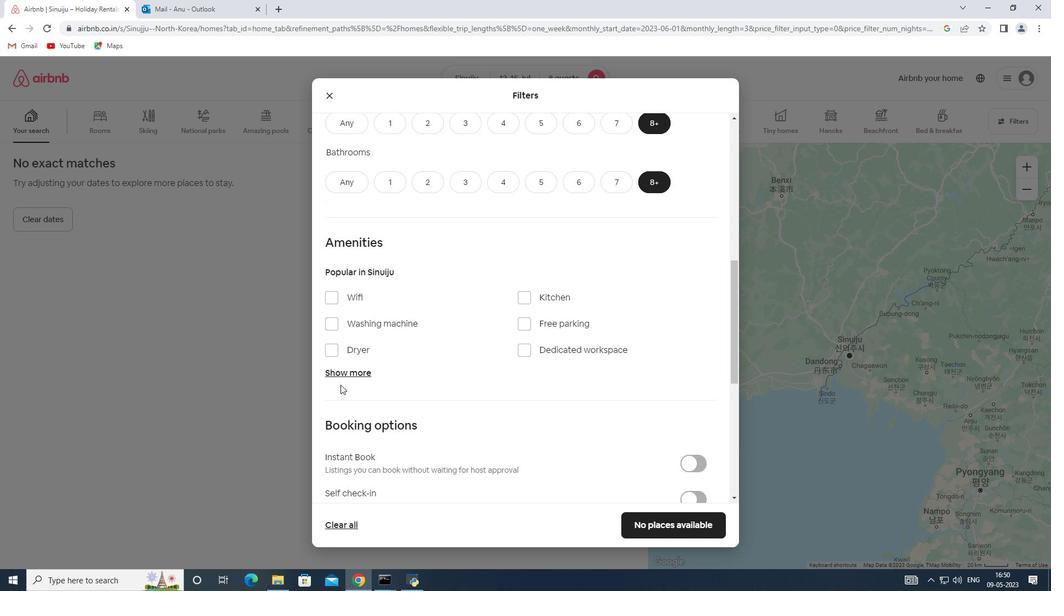 
Action: Mouse pressed left at (343, 371)
Screenshot: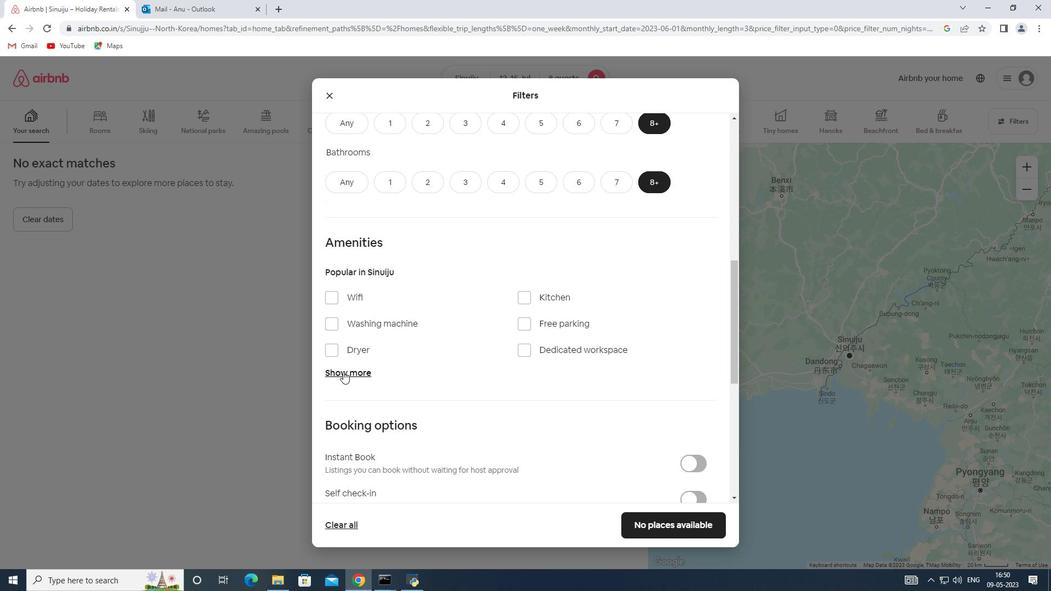 
Action: Mouse moved to (335, 292)
Screenshot: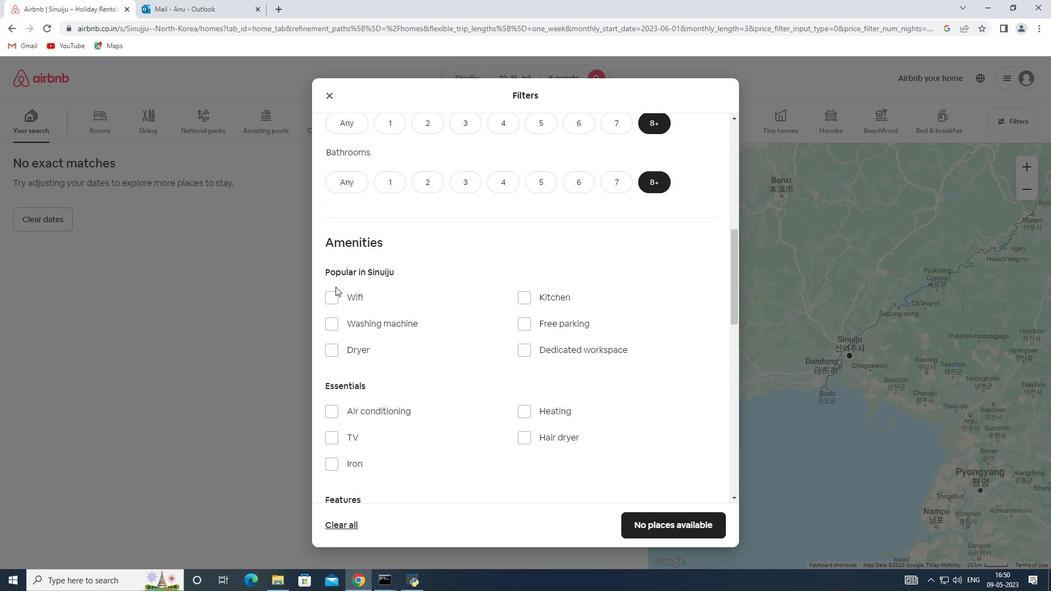
Action: Mouse pressed left at (335, 292)
Screenshot: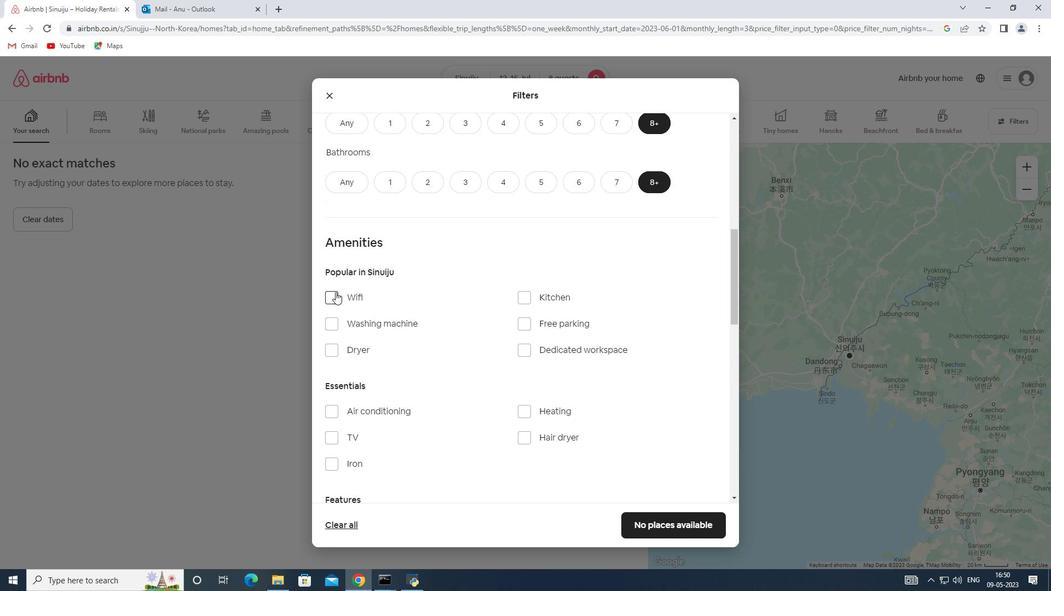 
Action: Mouse moved to (332, 440)
Screenshot: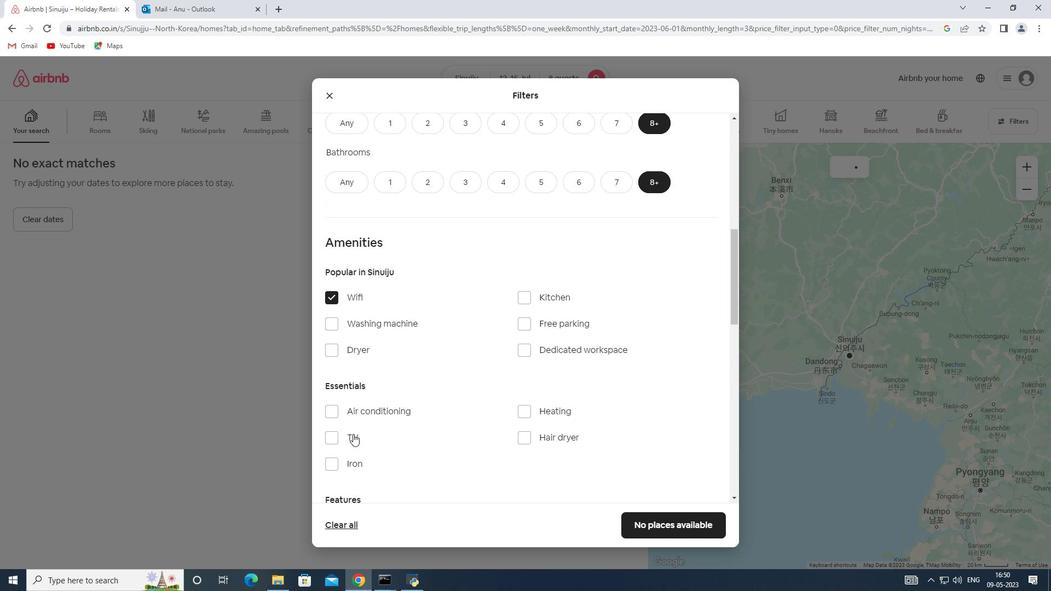 
Action: Mouse pressed left at (332, 440)
Screenshot: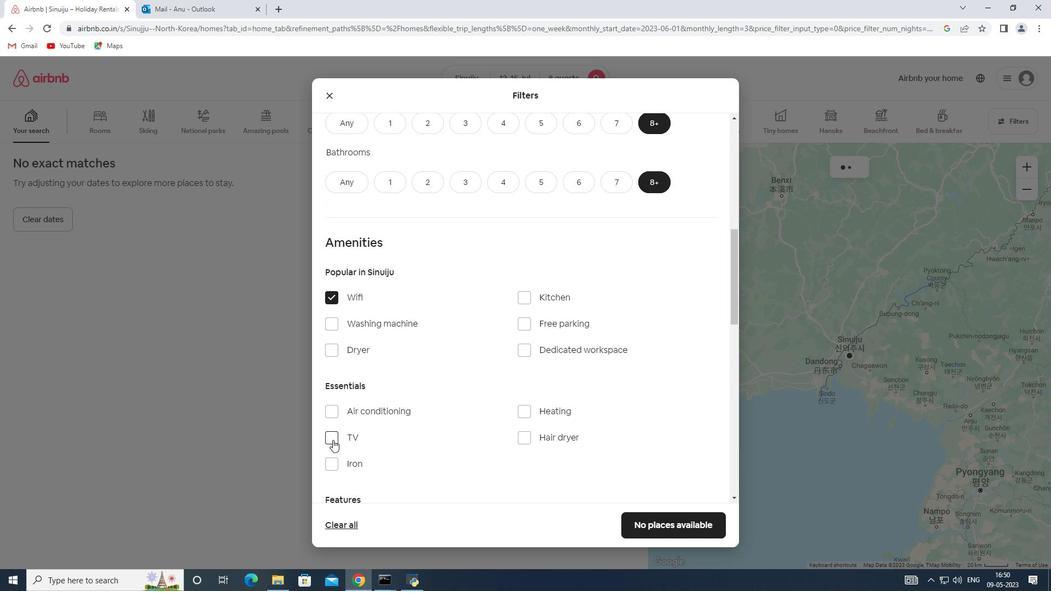 
Action: Mouse moved to (532, 320)
Screenshot: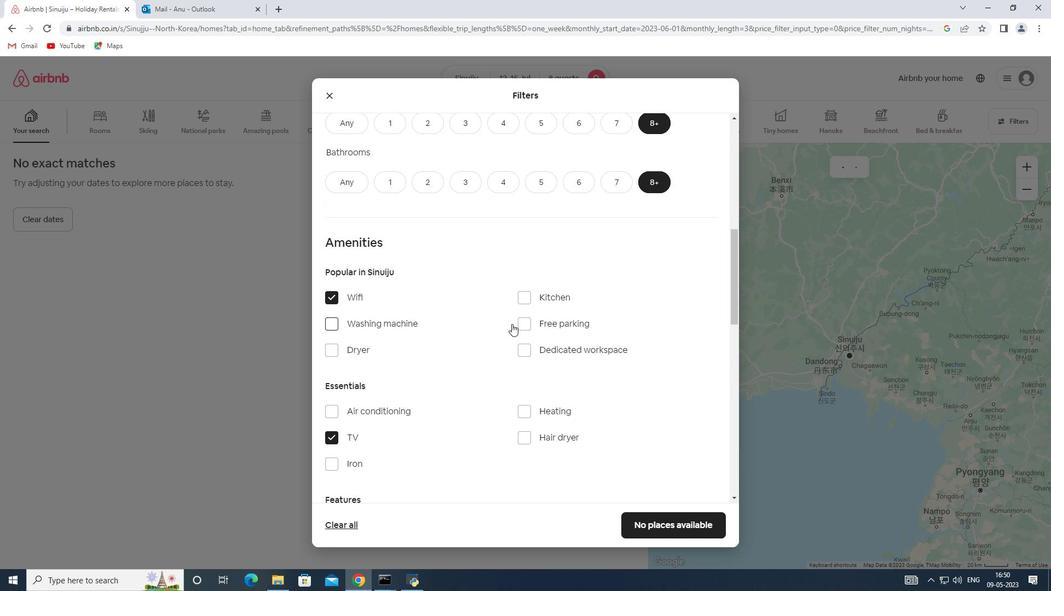 
Action: Mouse pressed left at (532, 320)
Screenshot: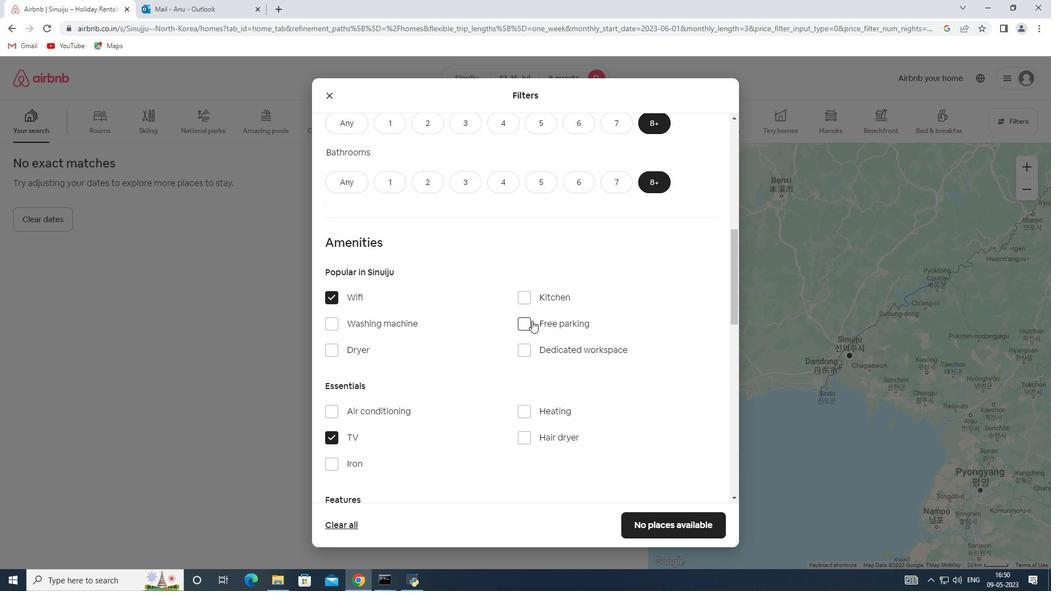
Action: Mouse moved to (476, 336)
Screenshot: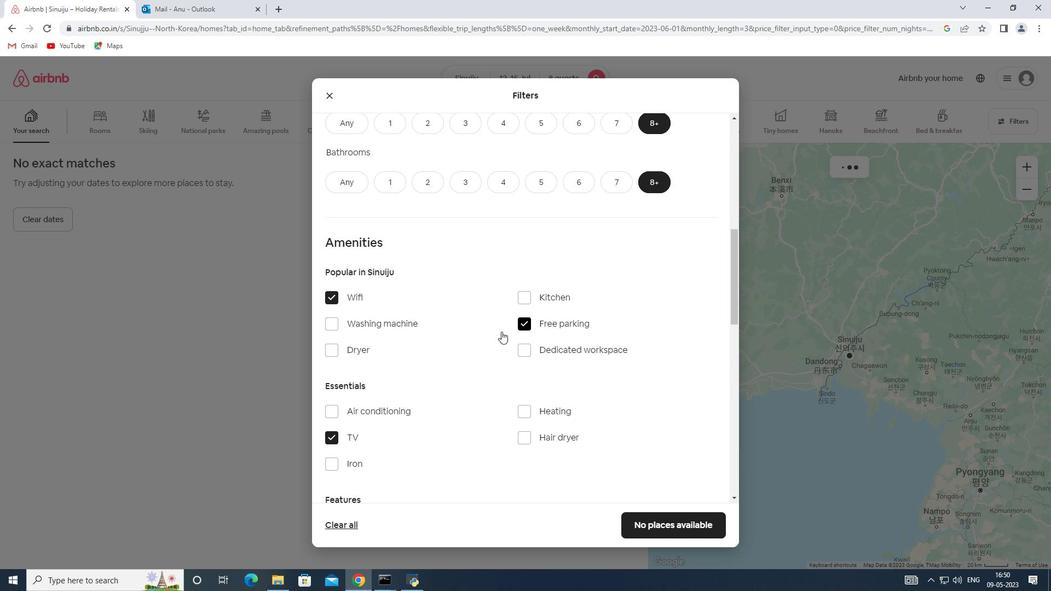 
Action: Mouse scrolled (476, 336) with delta (0, 0)
Screenshot: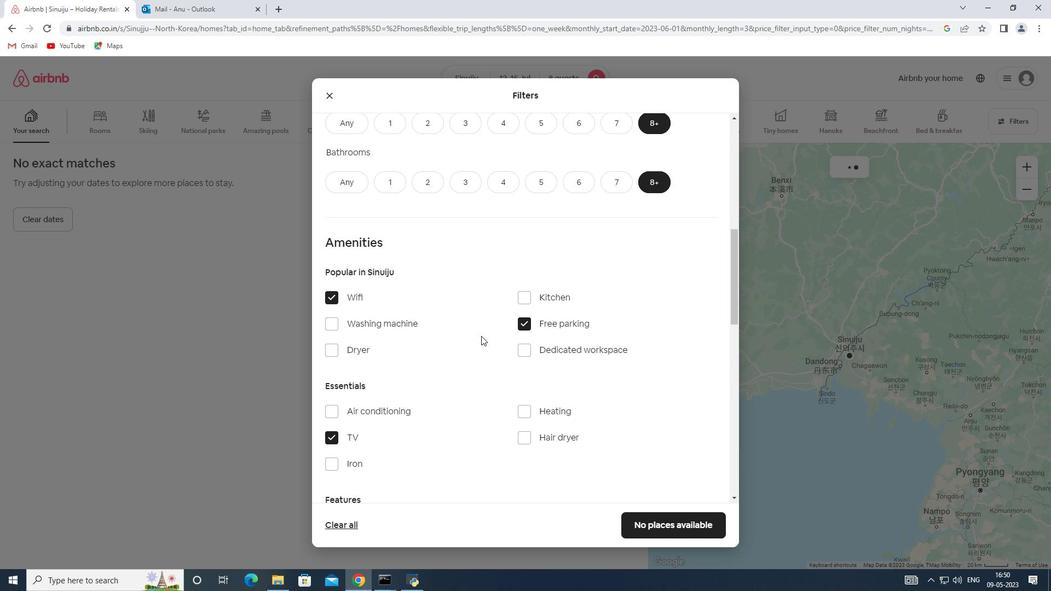 
Action: Mouse scrolled (476, 336) with delta (0, 0)
Screenshot: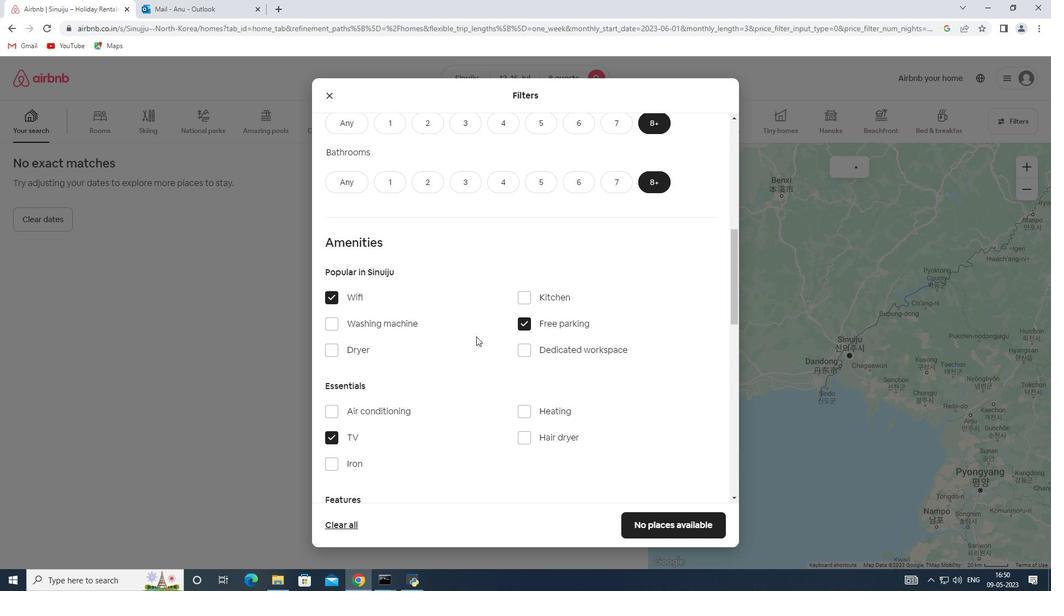 
Action: Mouse scrolled (476, 336) with delta (0, 0)
Screenshot: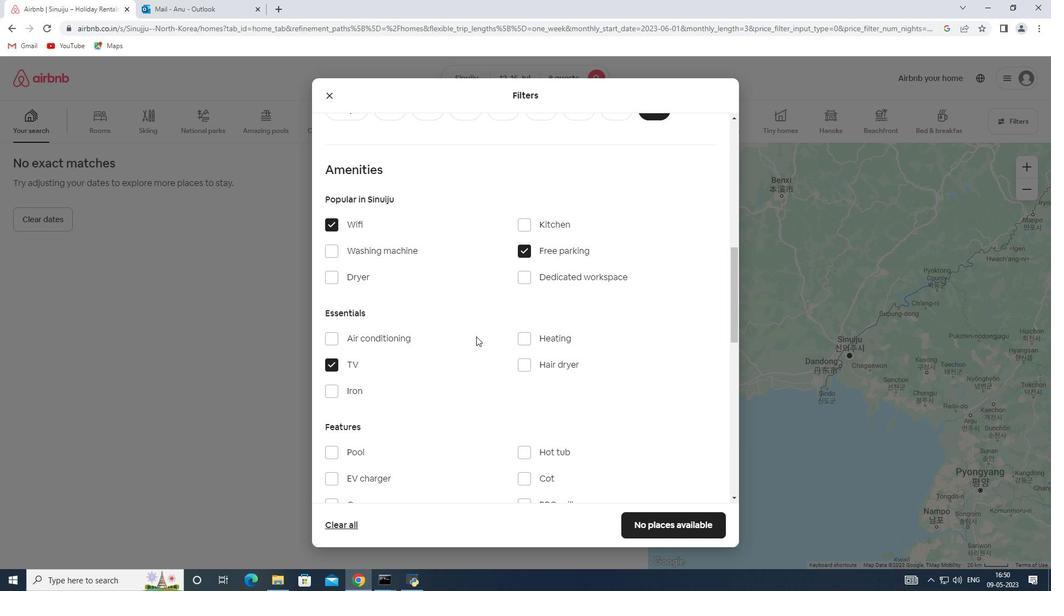 
Action: Mouse scrolled (476, 336) with delta (0, 0)
Screenshot: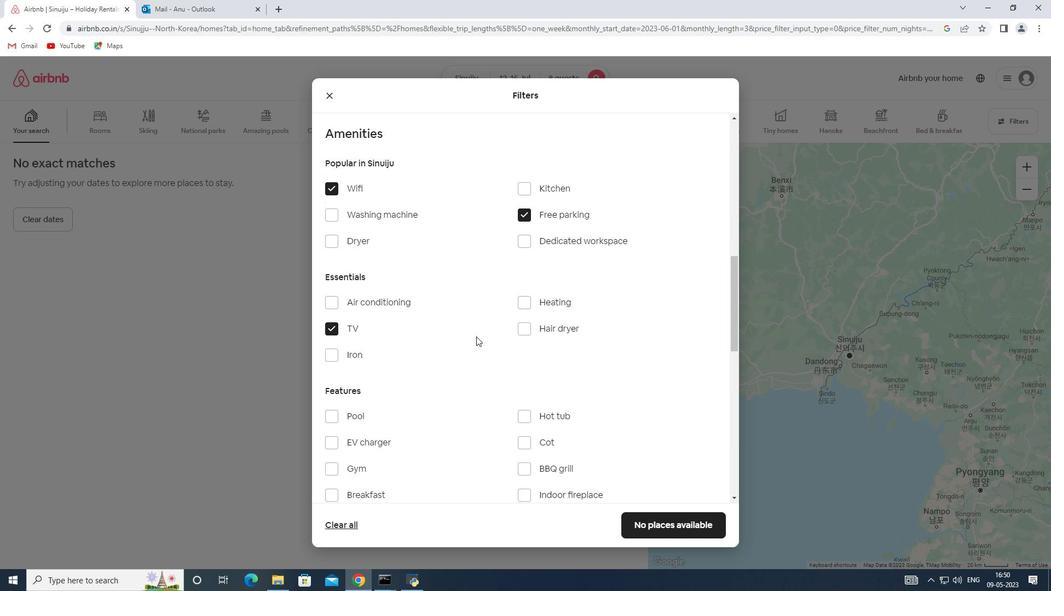 
Action: Mouse moved to (349, 359)
Screenshot: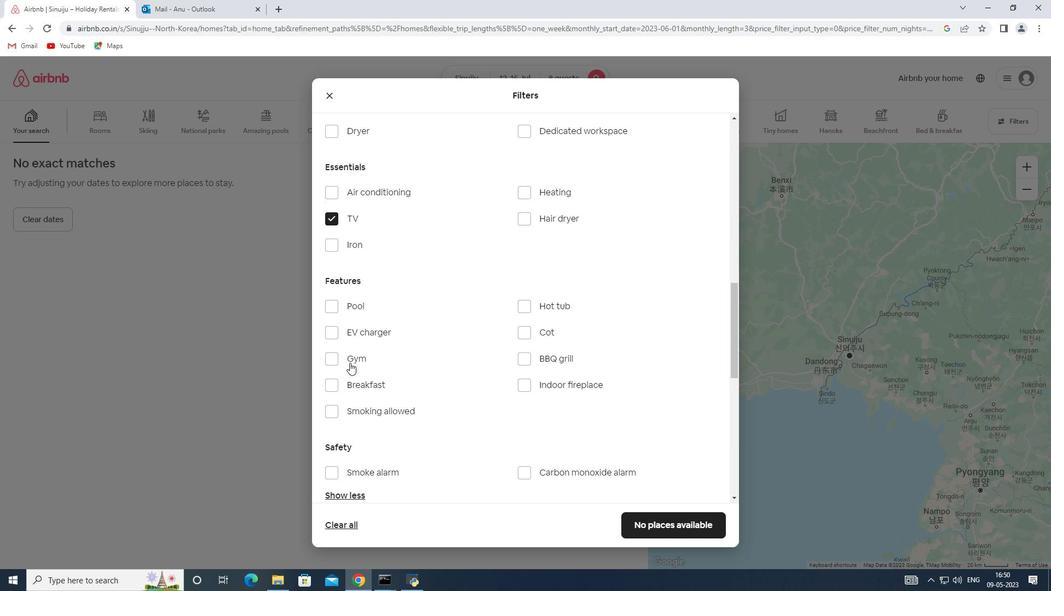 
Action: Mouse pressed left at (349, 359)
Screenshot: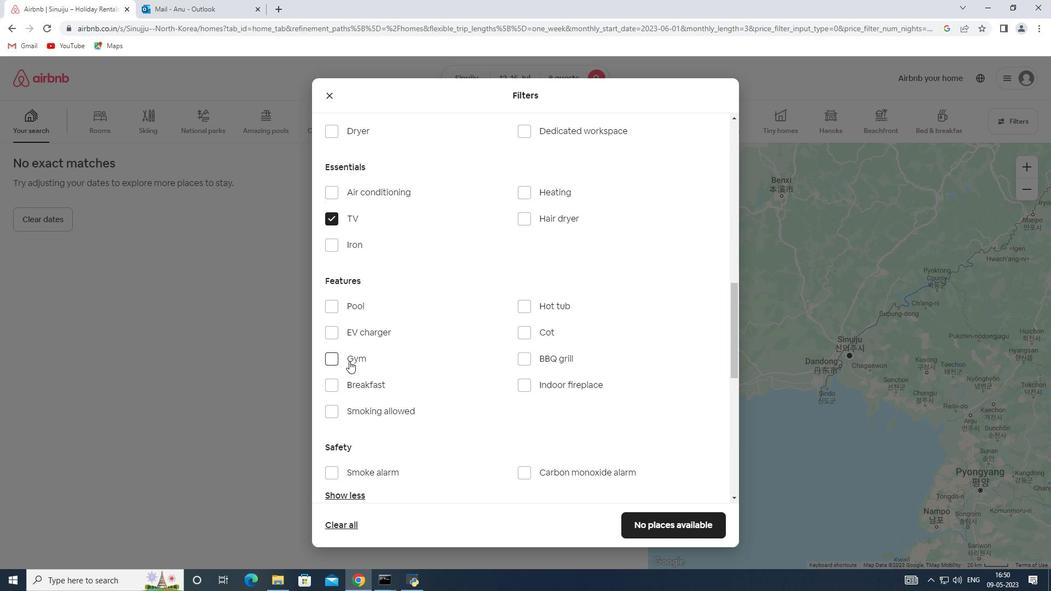 
Action: Mouse moved to (360, 380)
Screenshot: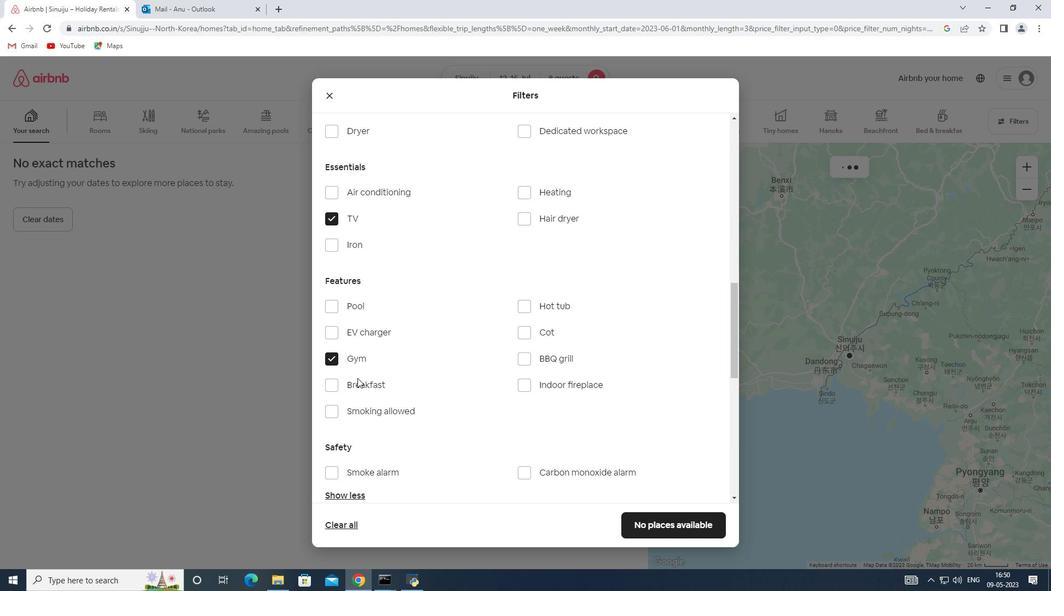 
Action: Mouse pressed left at (360, 380)
Screenshot: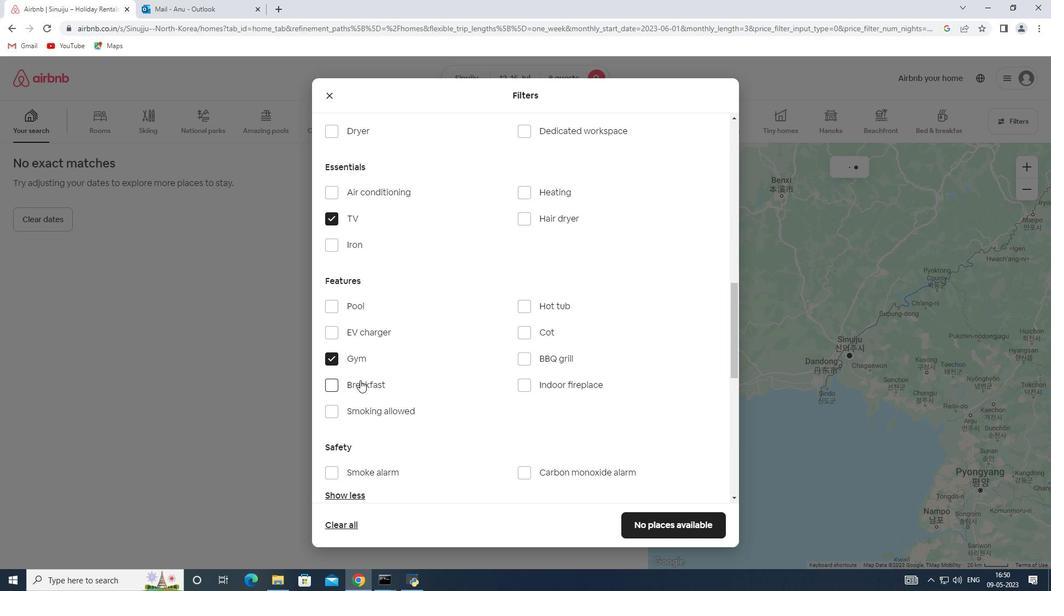 
Action: Mouse moved to (453, 370)
Screenshot: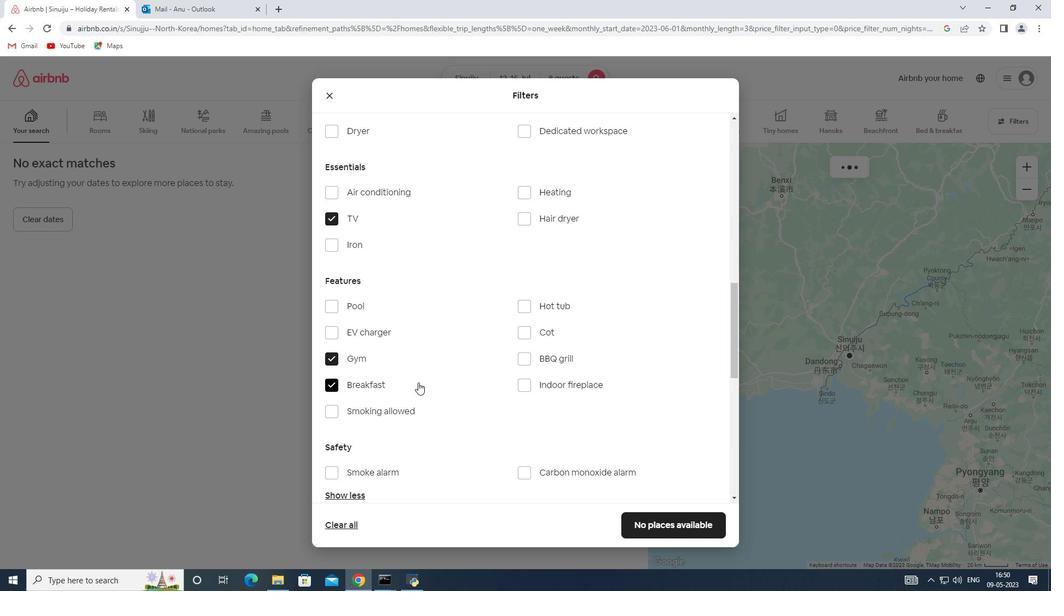 
Action: Mouse scrolled (453, 370) with delta (0, 0)
Screenshot: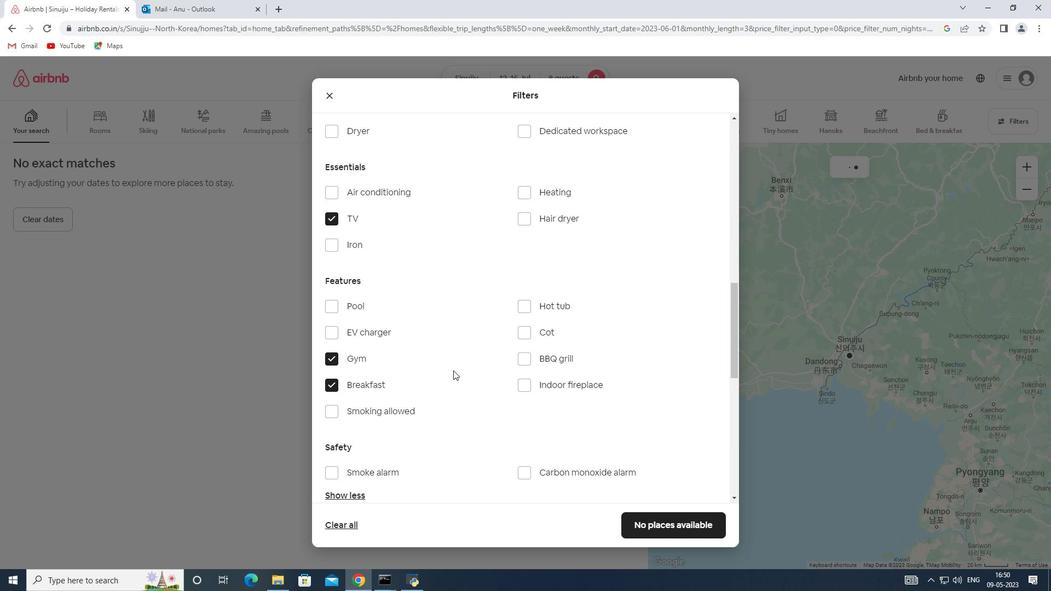 
Action: Mouse scrolled (453, 370) with delta (0, 0)
Screenshot: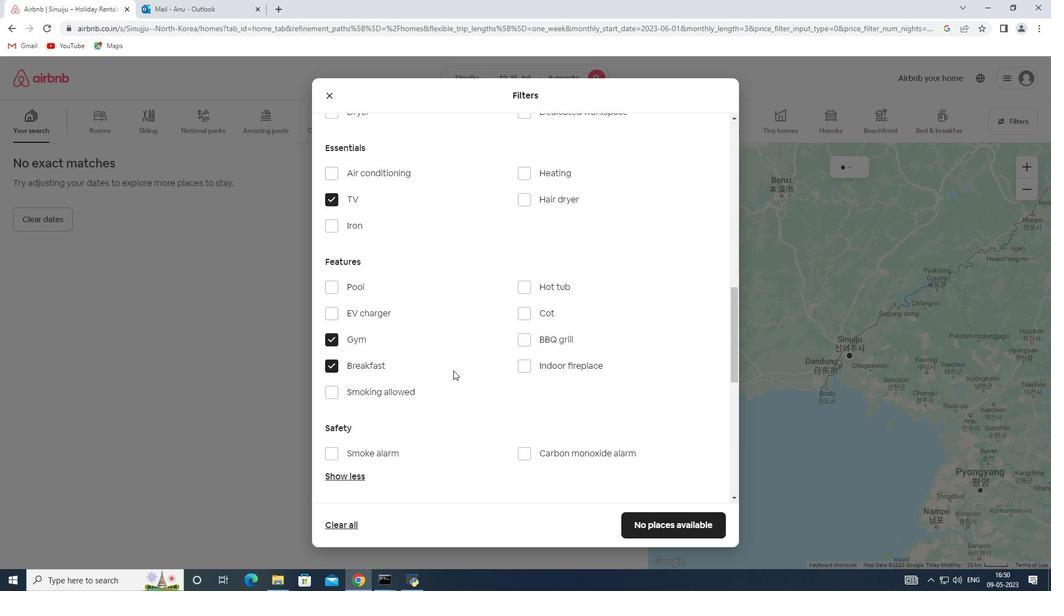 
Action: Mouse scrolled (453, 370) with delta (0, 0)
Screenshot: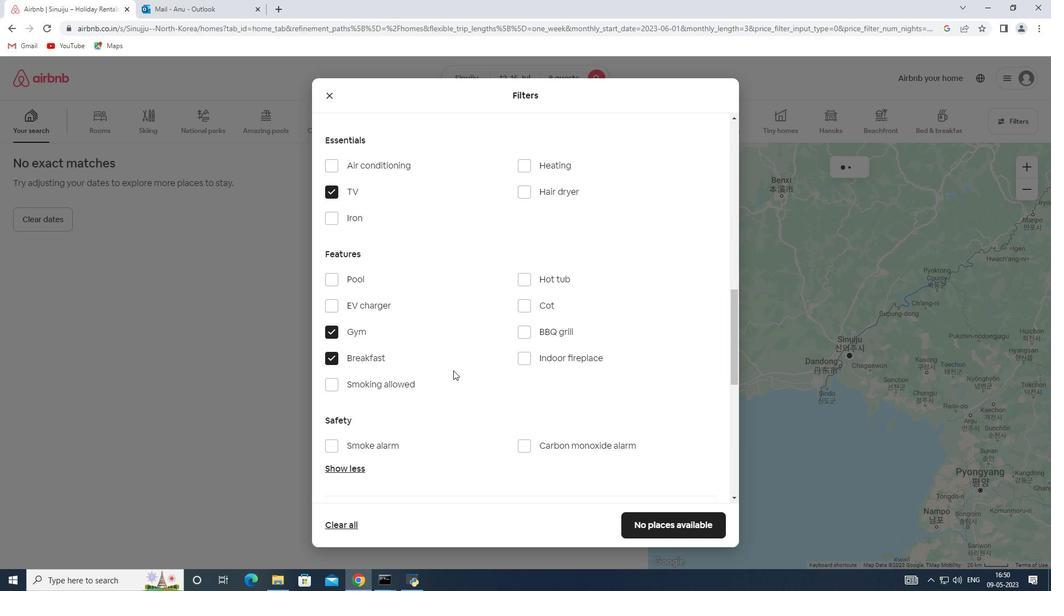 
Action: Mouse scrolled (453, 370) with delta (0, 0)
Screenshot: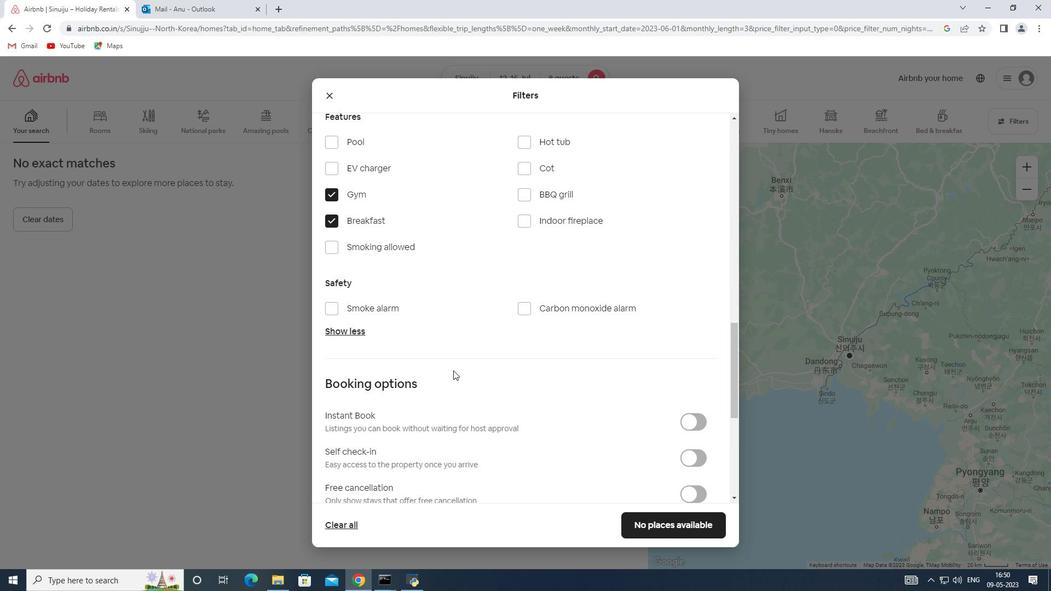 
Action: Mouse scrolled (453, 370) with delta (0, 0)
Screenshot: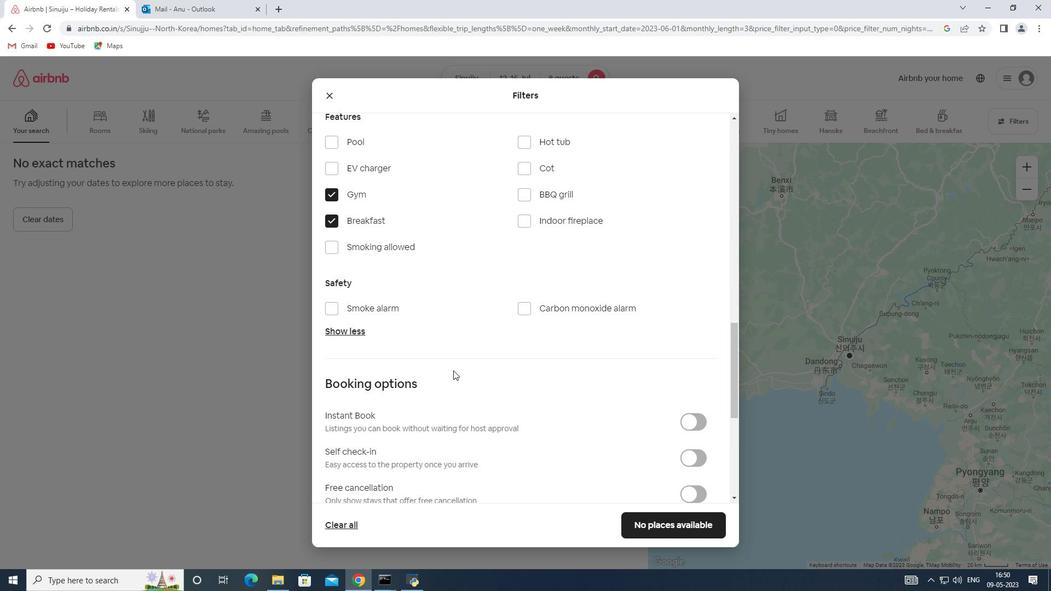 
Action: Mouse moved to (700, 345)
Screenshot: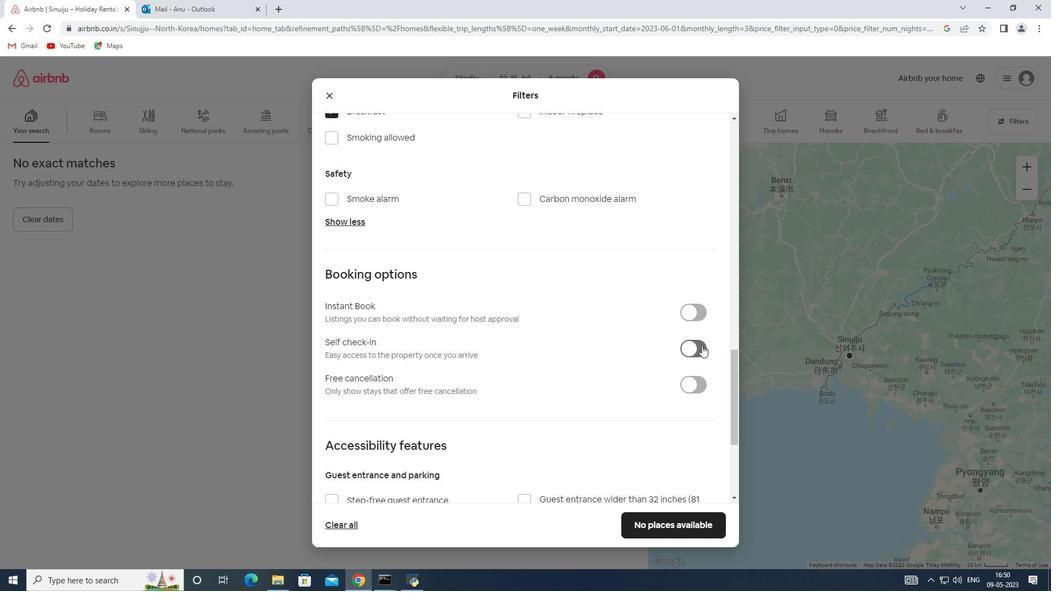 
Action: Mouse pressed left at (700, 345)
Screenshot: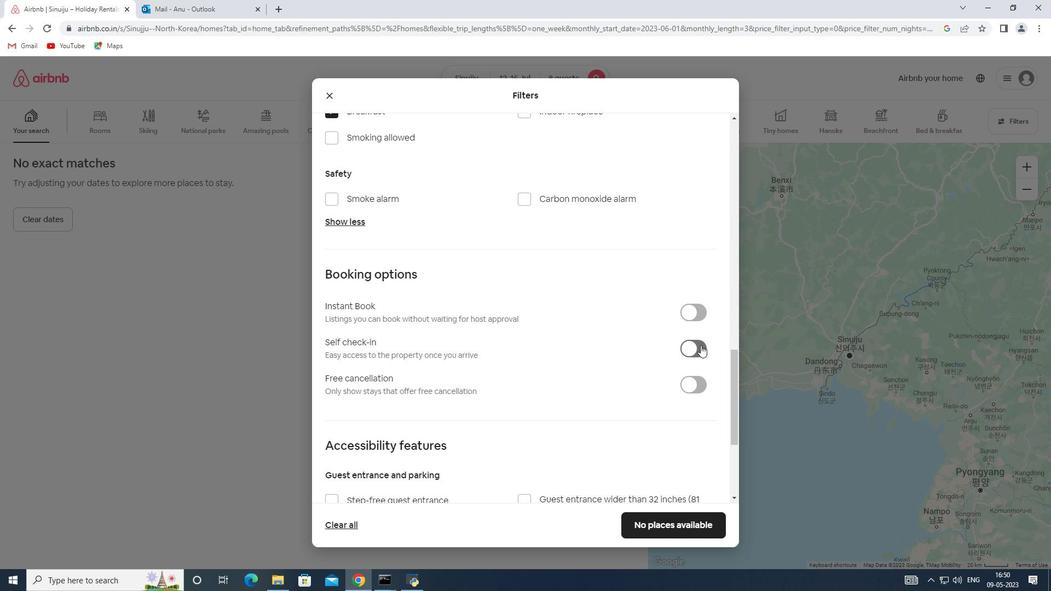 
Action: Mouse moved to (547, 339)
Screenshot: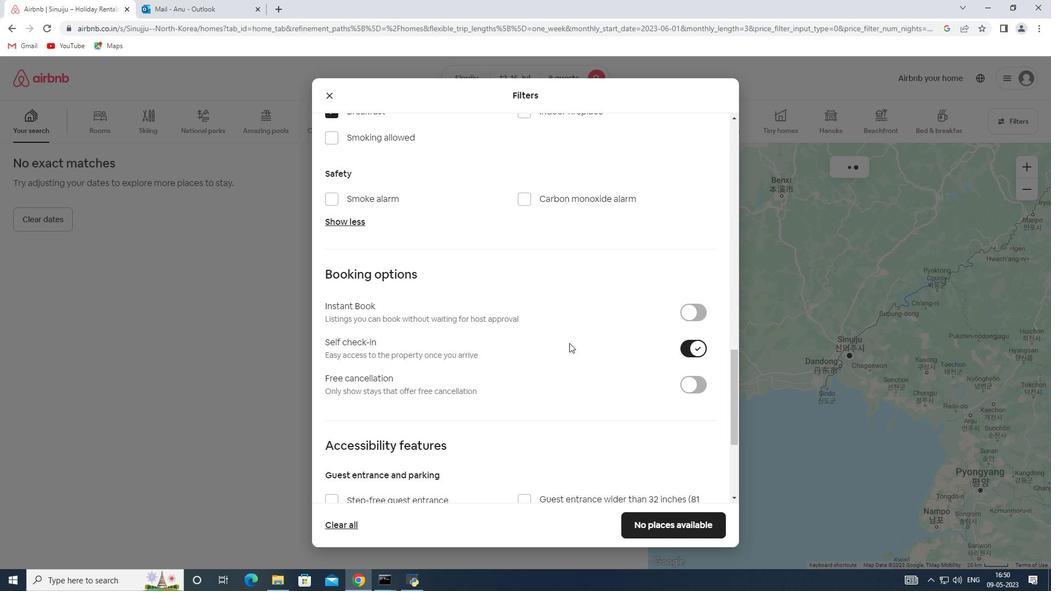 
Action: Mouse scrolled (547, 338) with delta (0, 0)
Screenshot: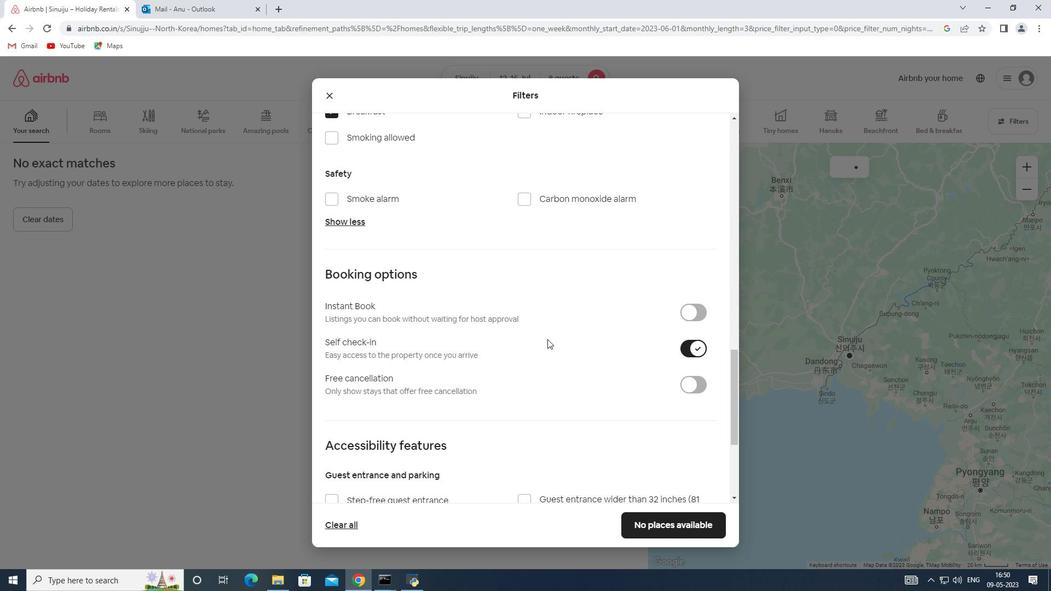 
Action: Mouse scrolled (547, 338) with delta (0, 0)
Screenshot: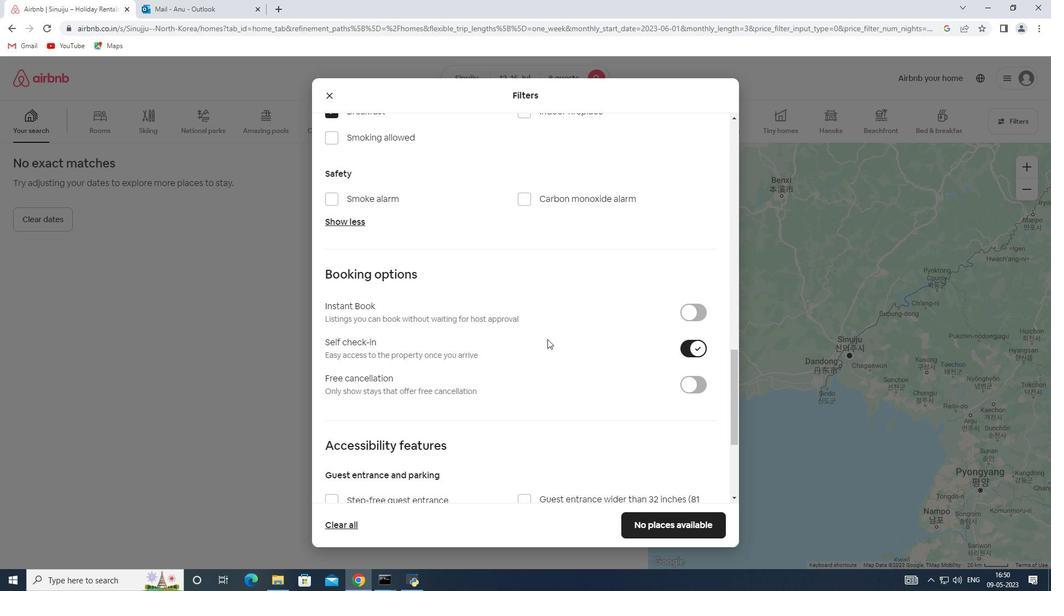 
Action: Mouse scrolled (547, 338) with delta (0, 0)
Screenshot: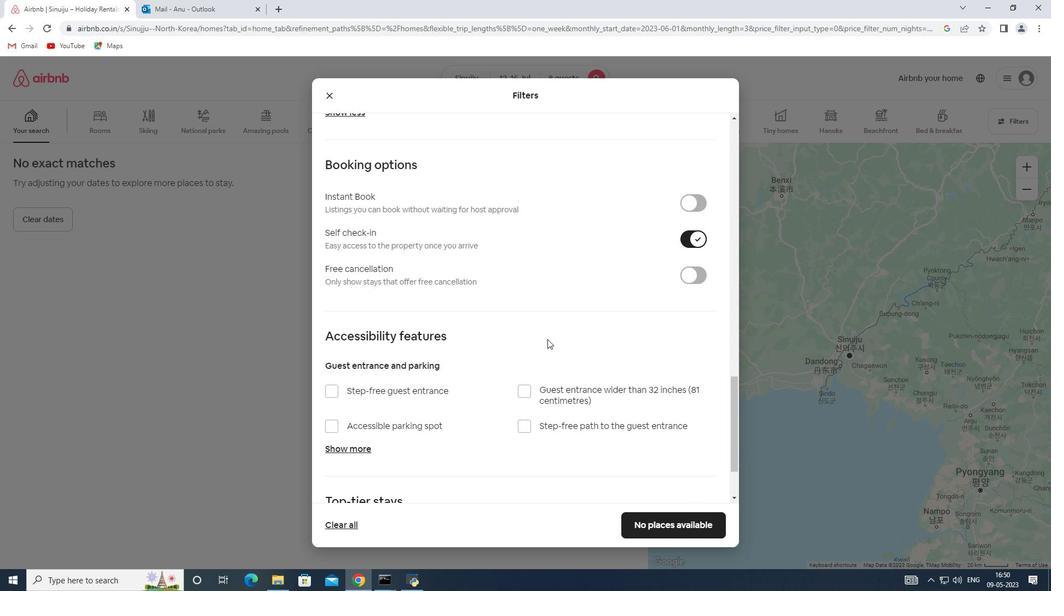 
Action: Mouse scrolled (547, 338) with delta (0, 0)
Screenshot: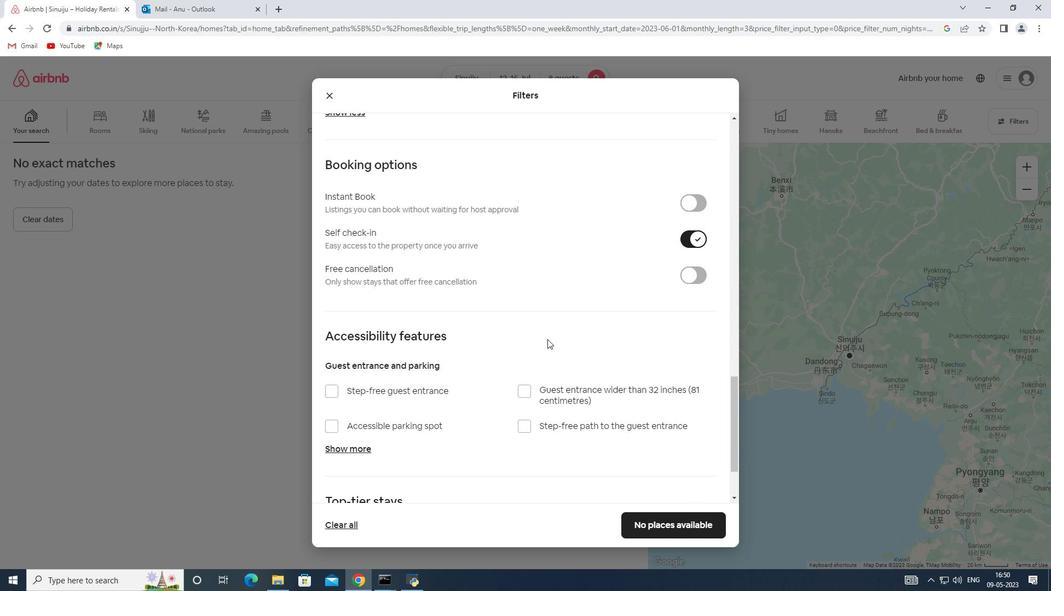 
Action: Mouse scrolled (547, 338) with delta (0, 0)
Screenshot: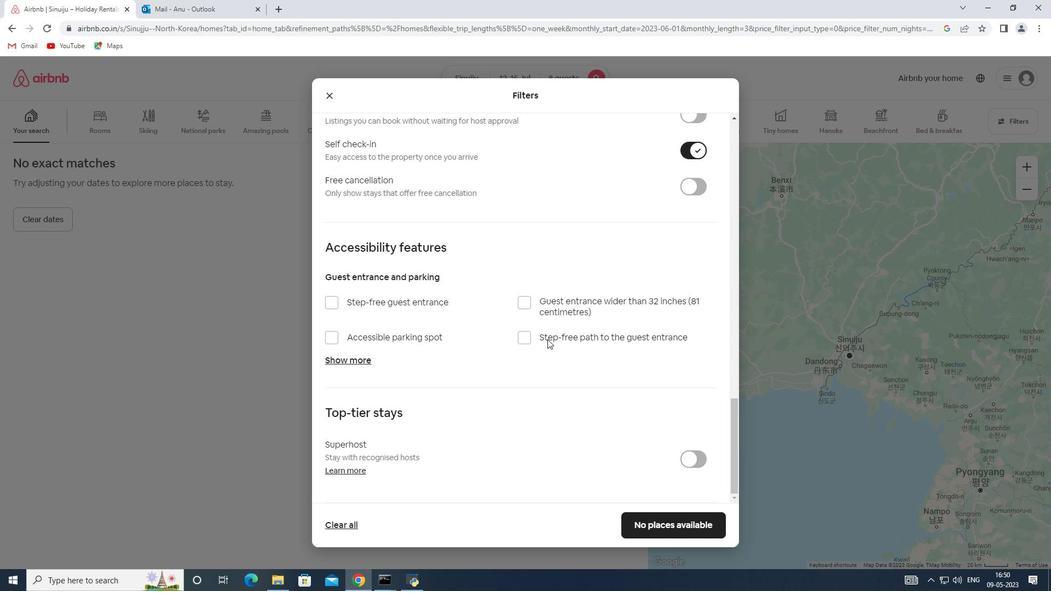 
Action: Mouse scrolled (547, 338) with delta (0, 0)
Screenshot: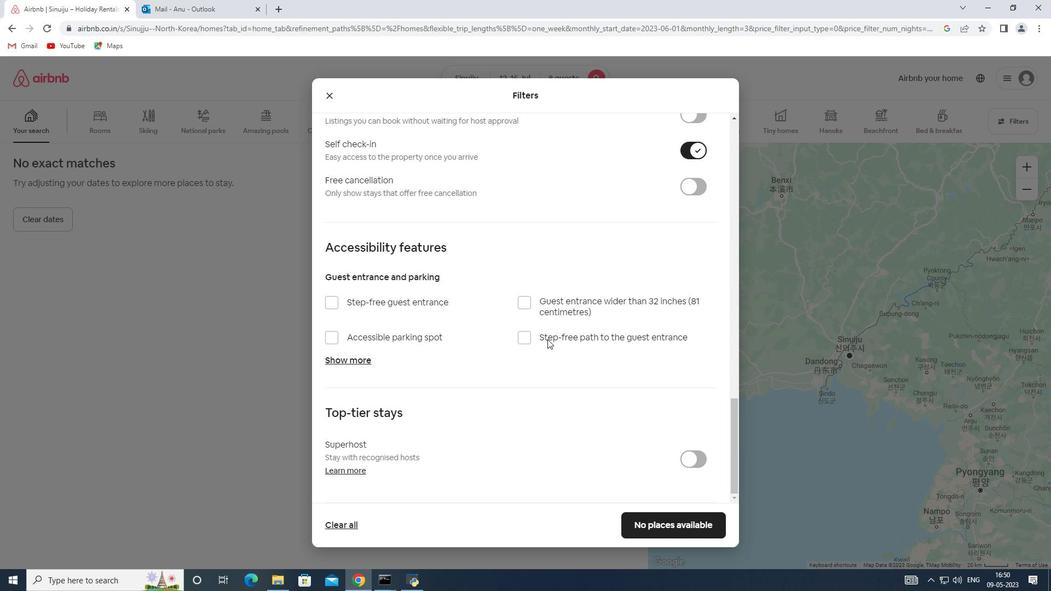 
Action: Mouse moved to (491, 376)
Screenshot: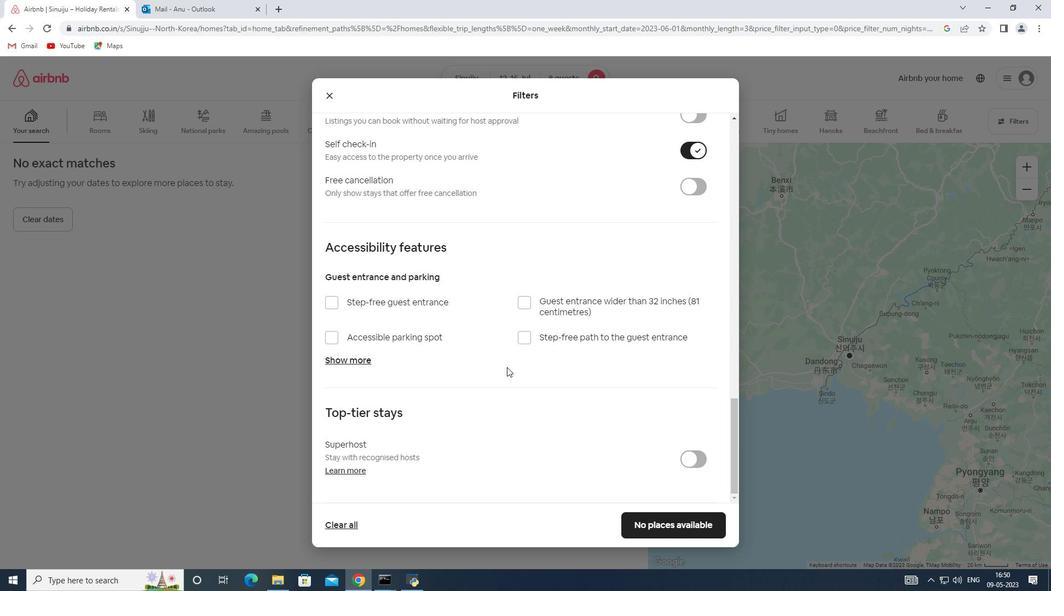 
Action: Mouse scrolled (491, 375) with delta (0, 0)
Screenshot: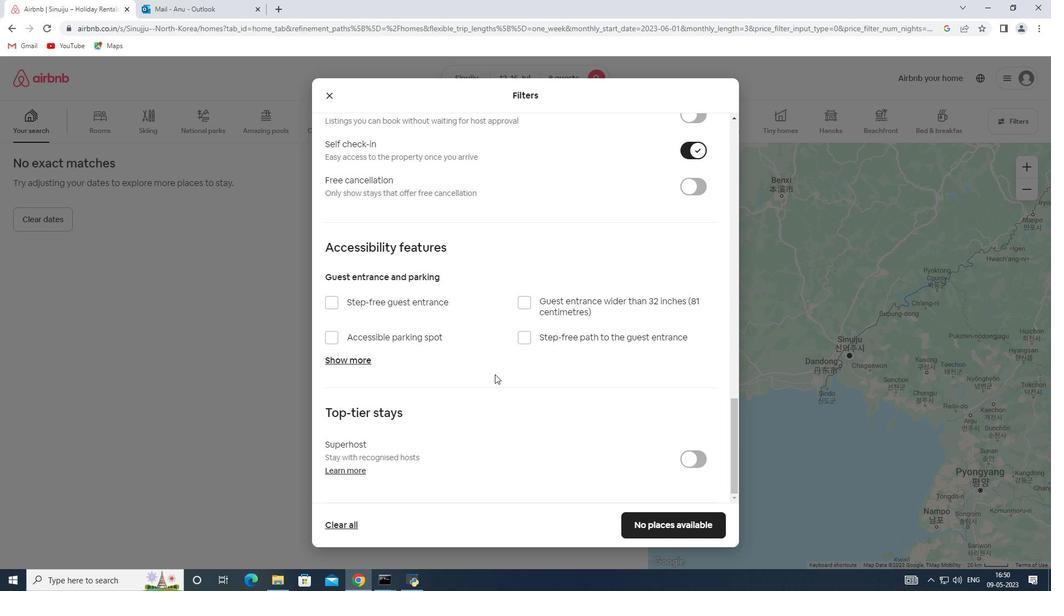 
Action: Mouse scrolled (491, 375) with delta (0, 0)
Screenshot: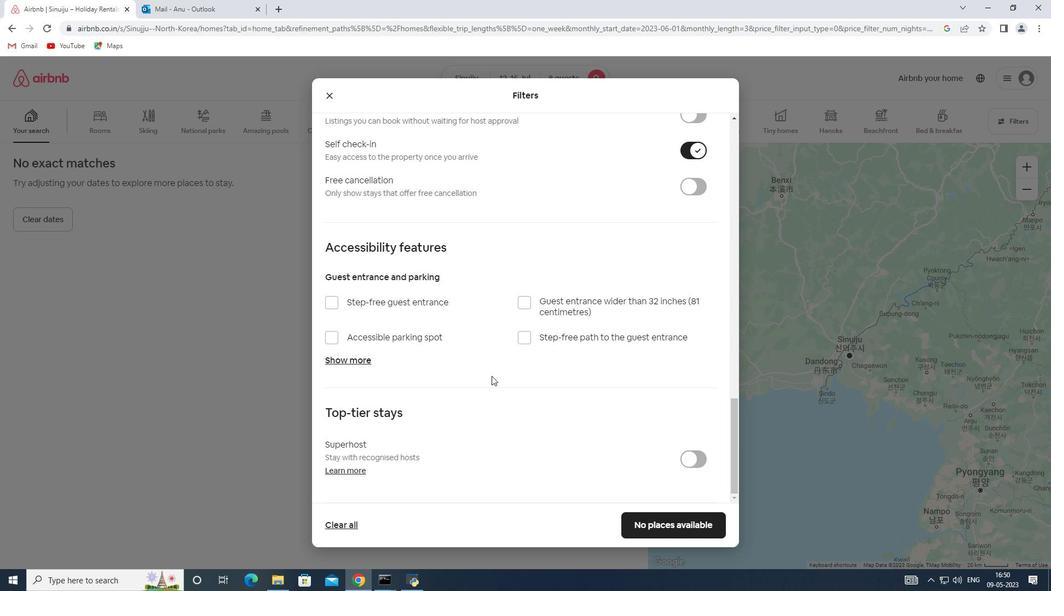 
Action: Mouse scrolled (491, 375) with delta (0, 0)
Screenshot: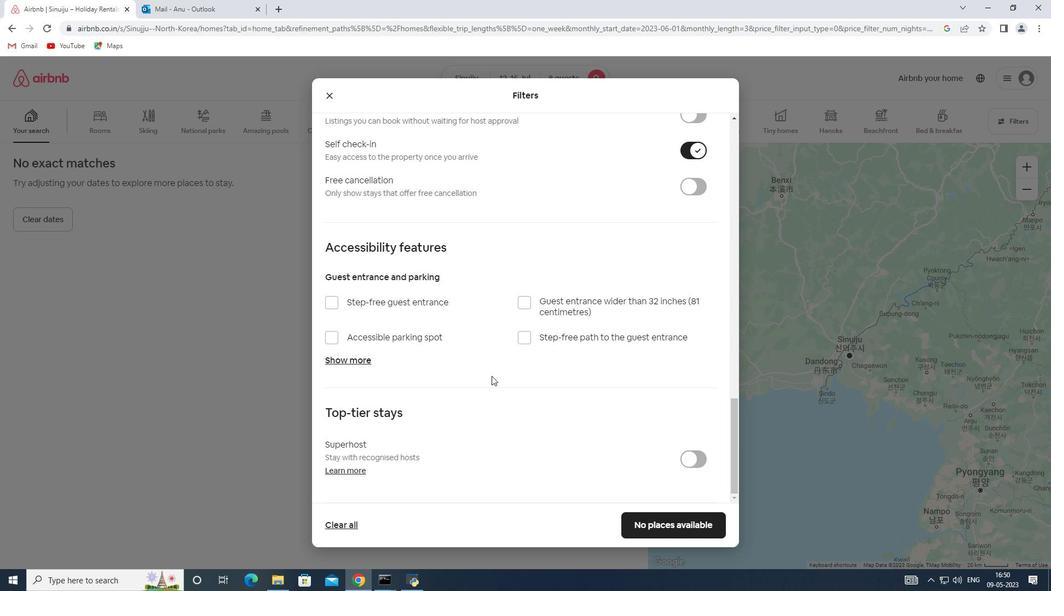 
Action: Mouse moved to (670, 516)
Screenshot: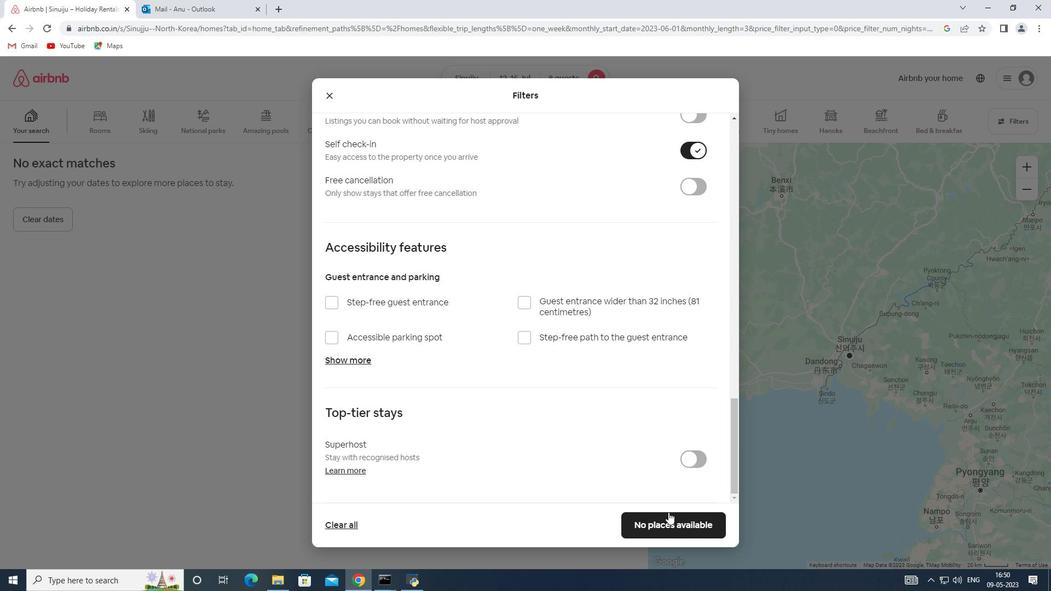 
Action: Mouse pressed left at (670, 516)
Screenshot: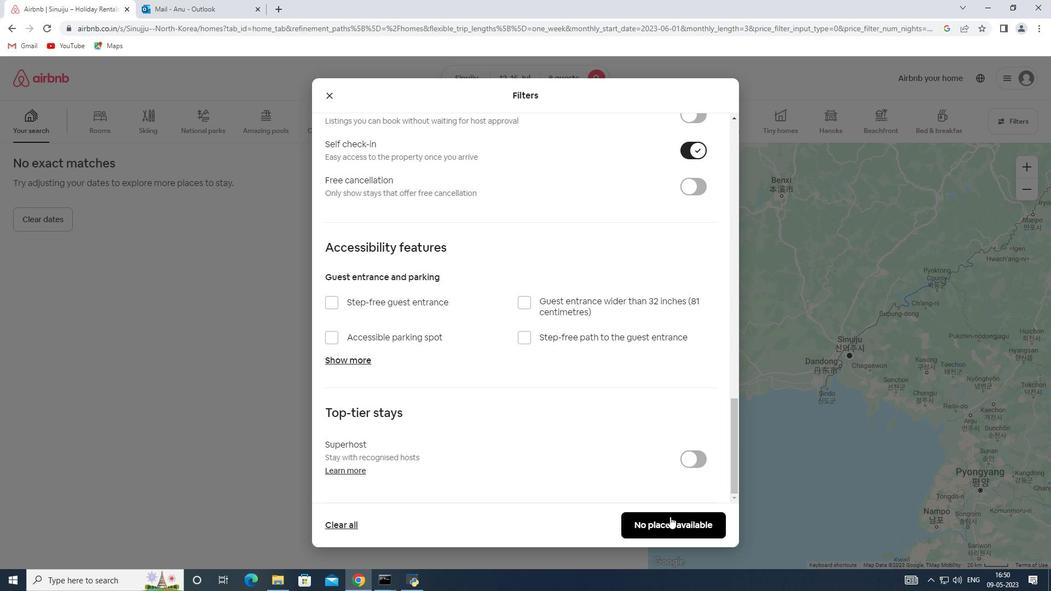 
